Task: Look for space in 'Ajab Shīr, Iran from 8th June, 2023 to 12th June, 2023 for 2 adults in price range Rs.8000 to Rs.16000. Place can be private room with 1  bedroom having 1 bed and 1 bathroom. Property type can be flatguest house, hotel. Booking option can be shelf check-in. Required host language is English.
Action: Mouse moved to (543, 93)
Screenshot: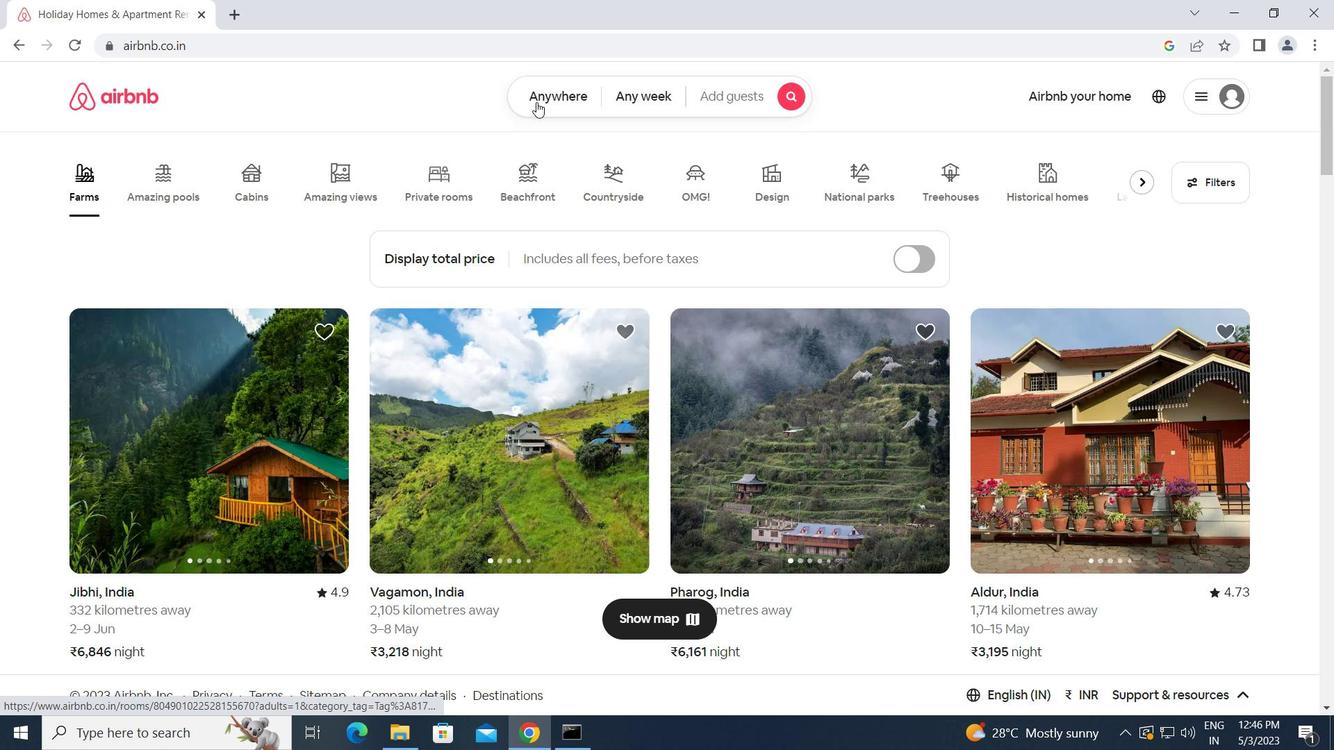 
Action: Mouse pressed left at (543, 93)
Screenshot: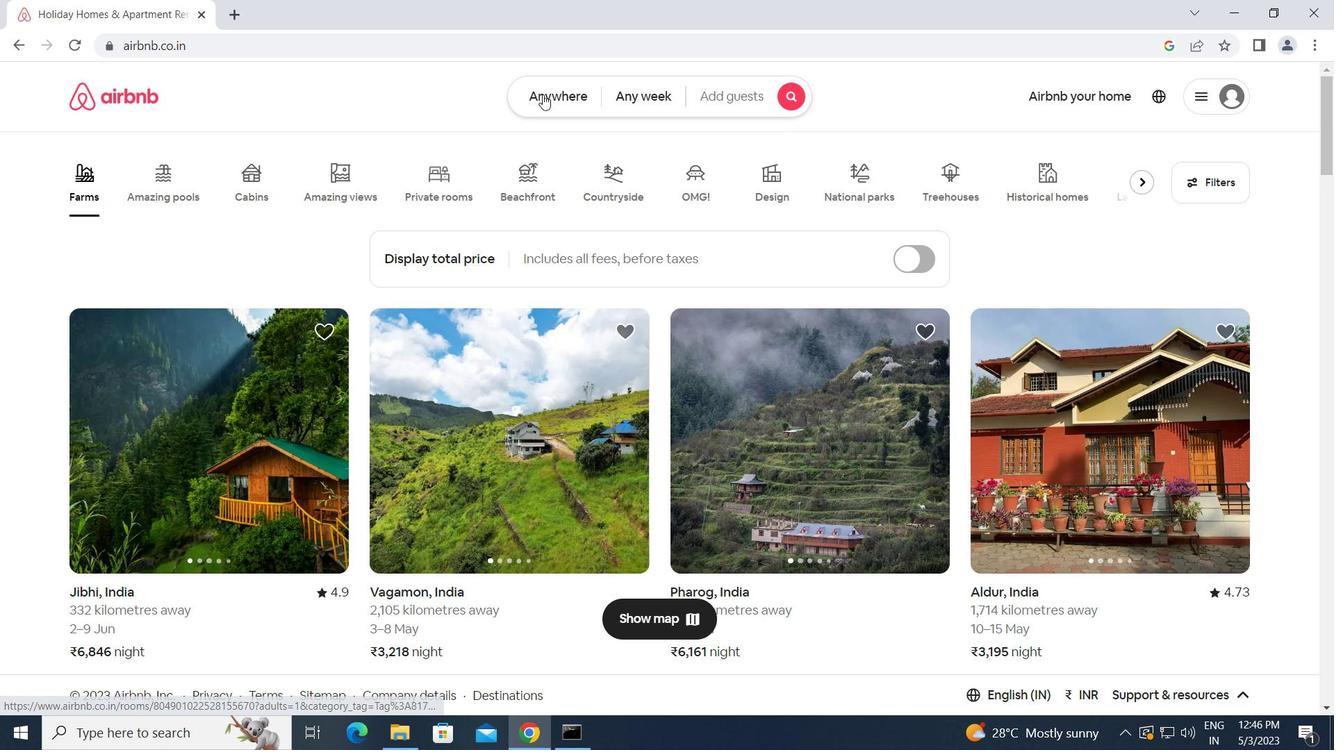 
Action: Mouse moved to (433, 159)
Screenshot: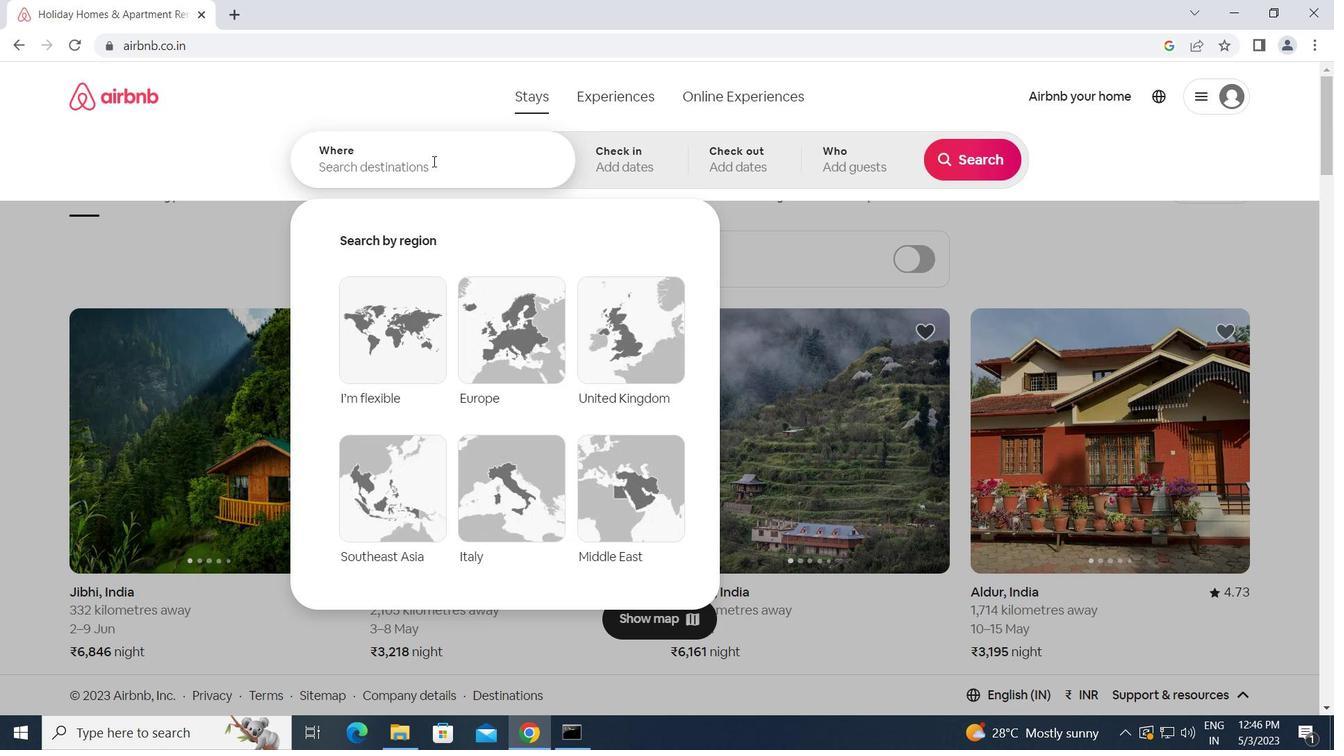 
Action: Mouse pressed left at (433, 159)
Screenshot: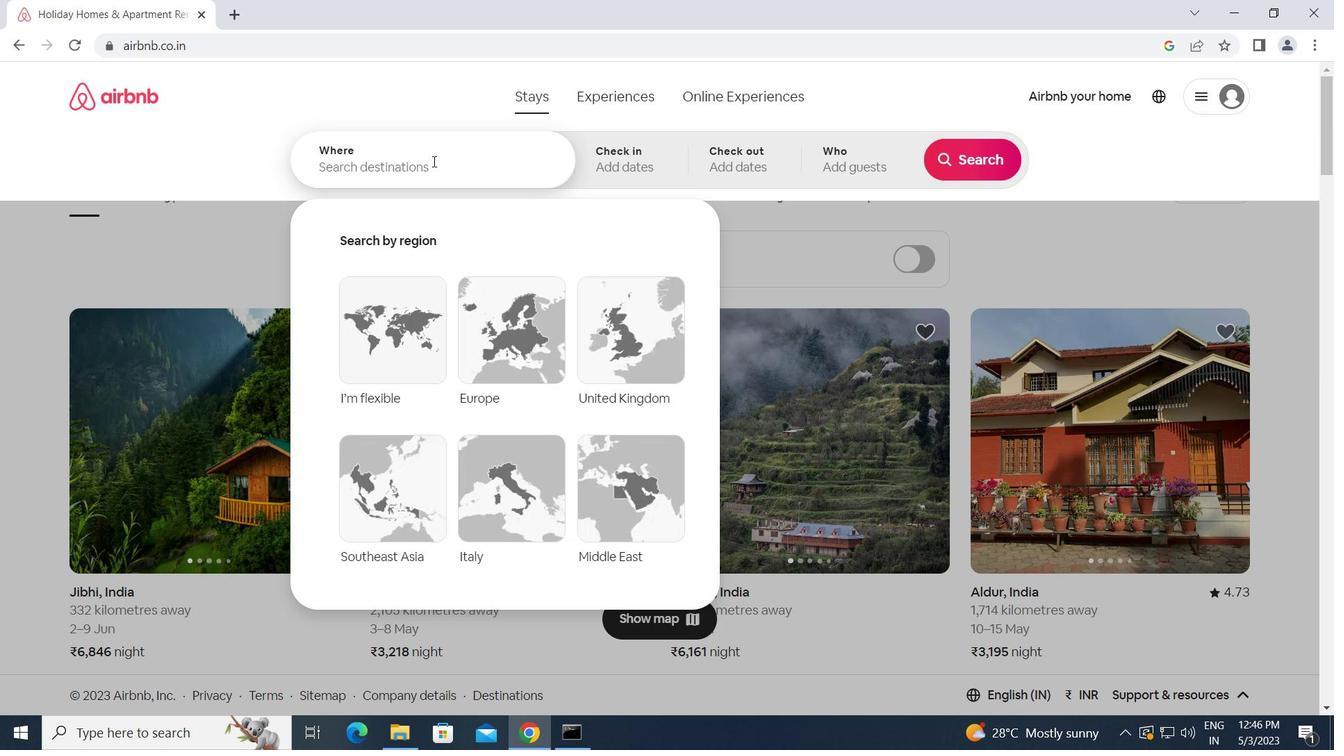 
Action: Key pressed <Key.caps_lock>a<Key.caps_lock>jab<Key.space><Key.caps_lock>s<Key.caps_lock>hir,<Key.space><Key.caps_lock>i<Key.caps_lock>ran<Key.enter>
Screenshot: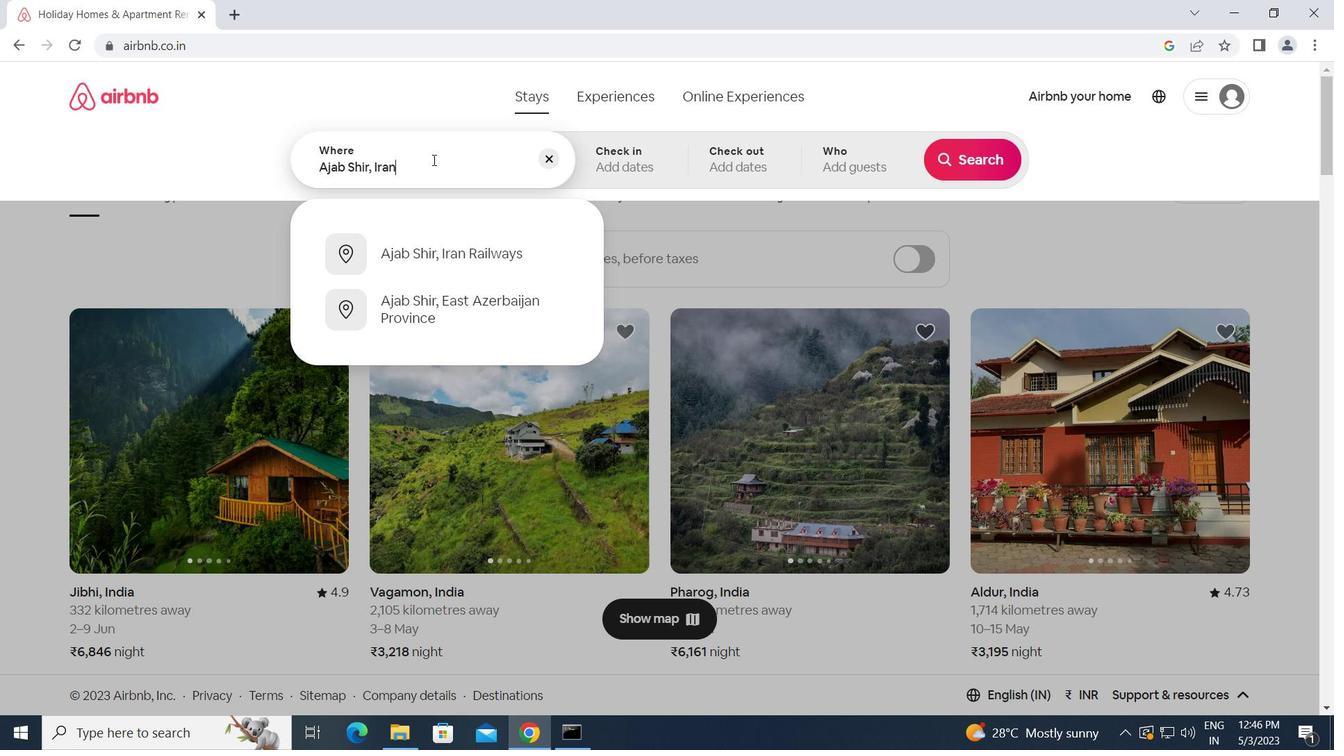 
Action: Mouse moved to (870, 421)
Screenshot: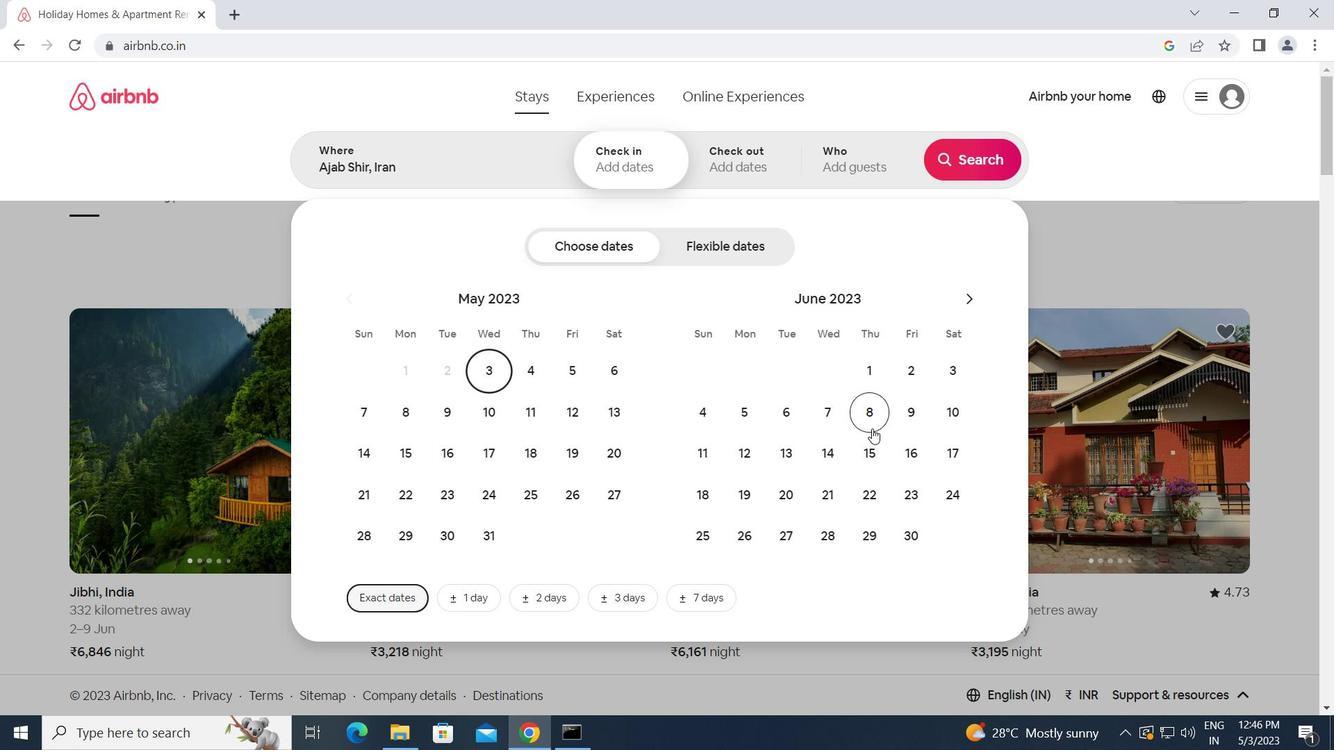 
Action: Mouse pressed left at (870, 421)
Screenshot: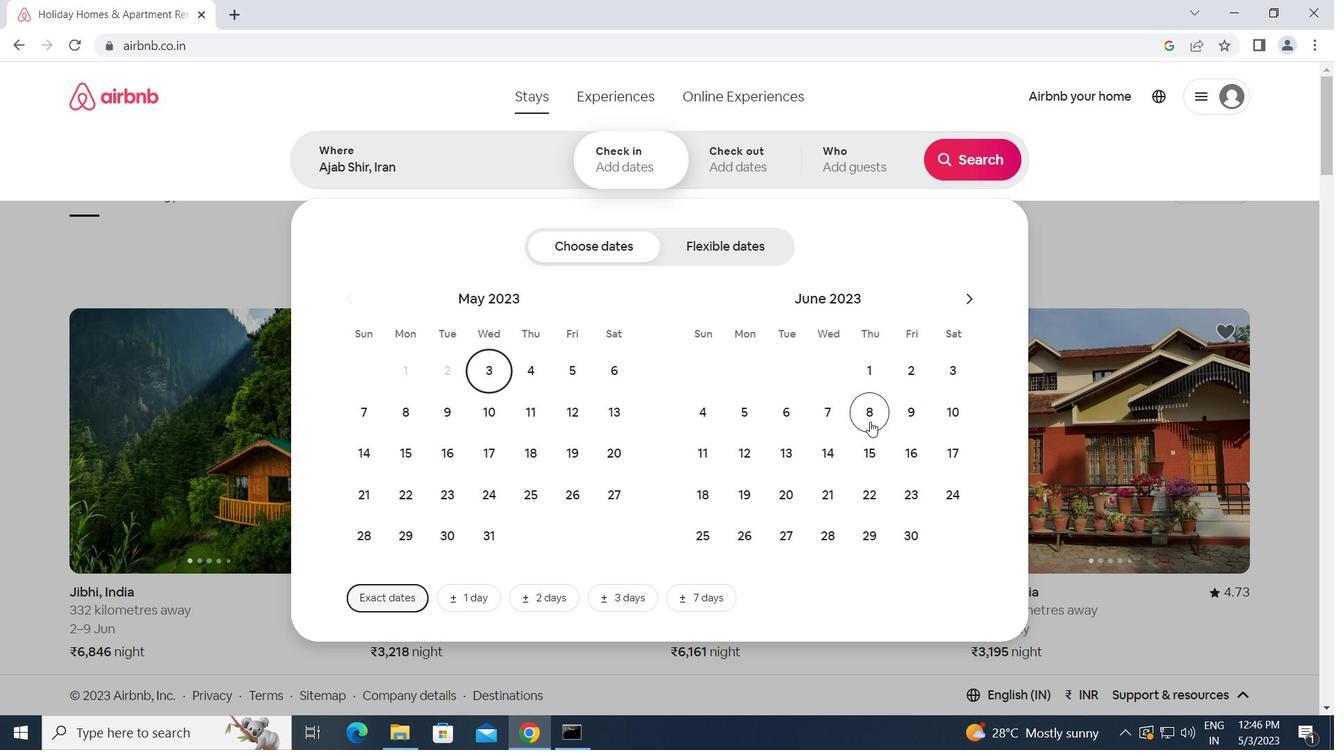 
Action: Mouse moved to (736, 452)
Screenshot: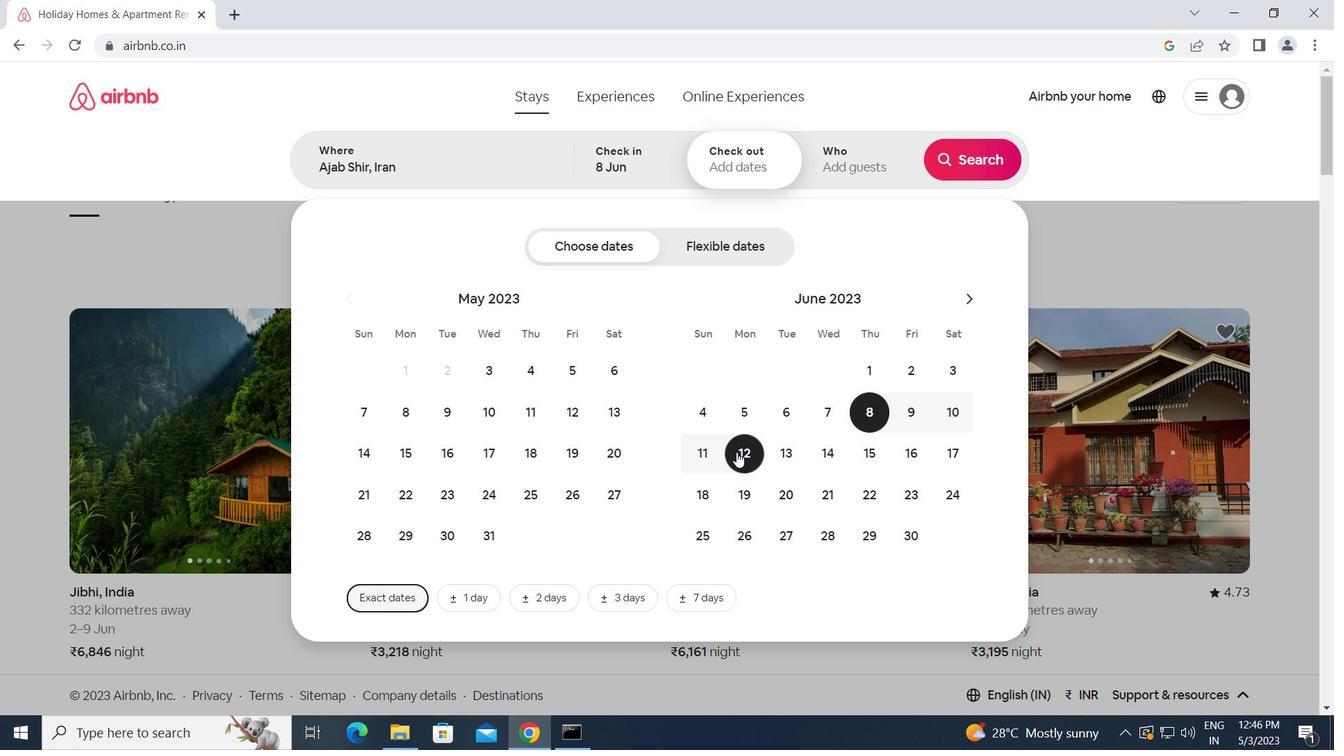 
Action: Mouse pressed left at (736, 452)
Screenshot: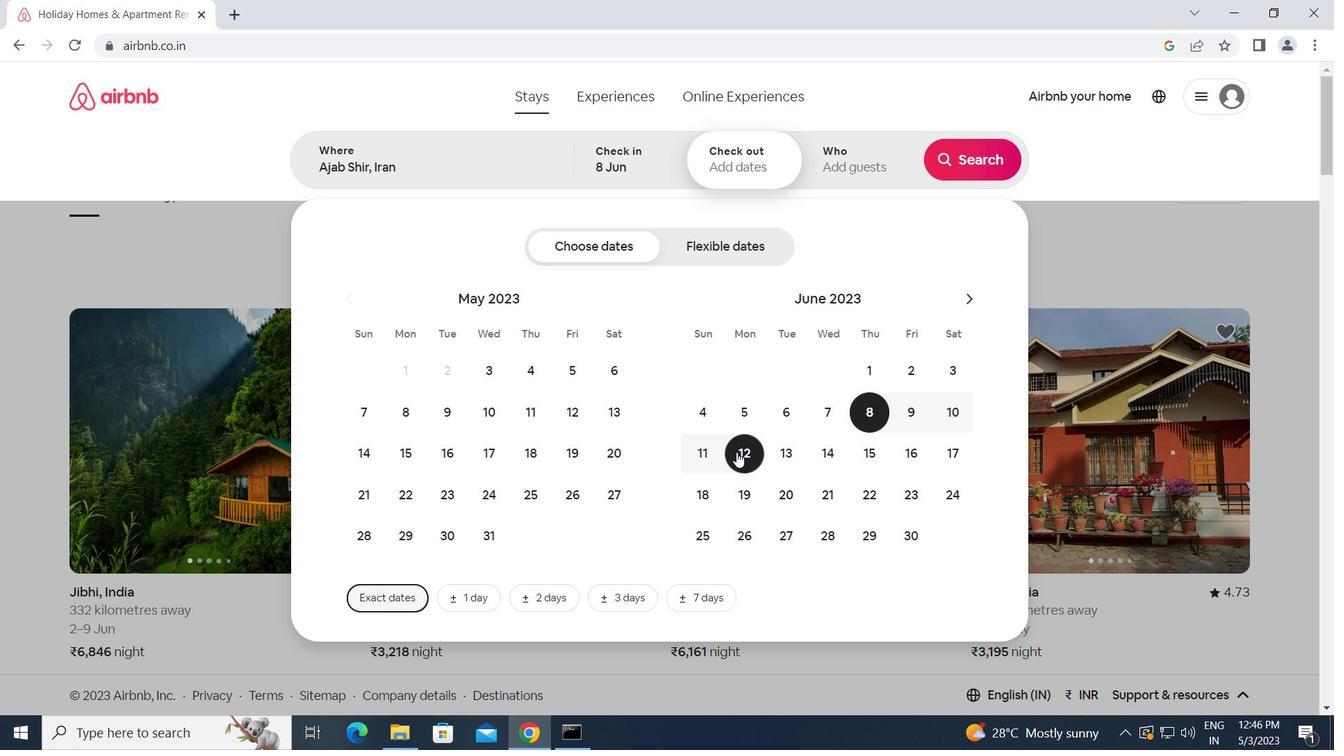 
Action: Mouse moved to (867, 166)
Screenshot: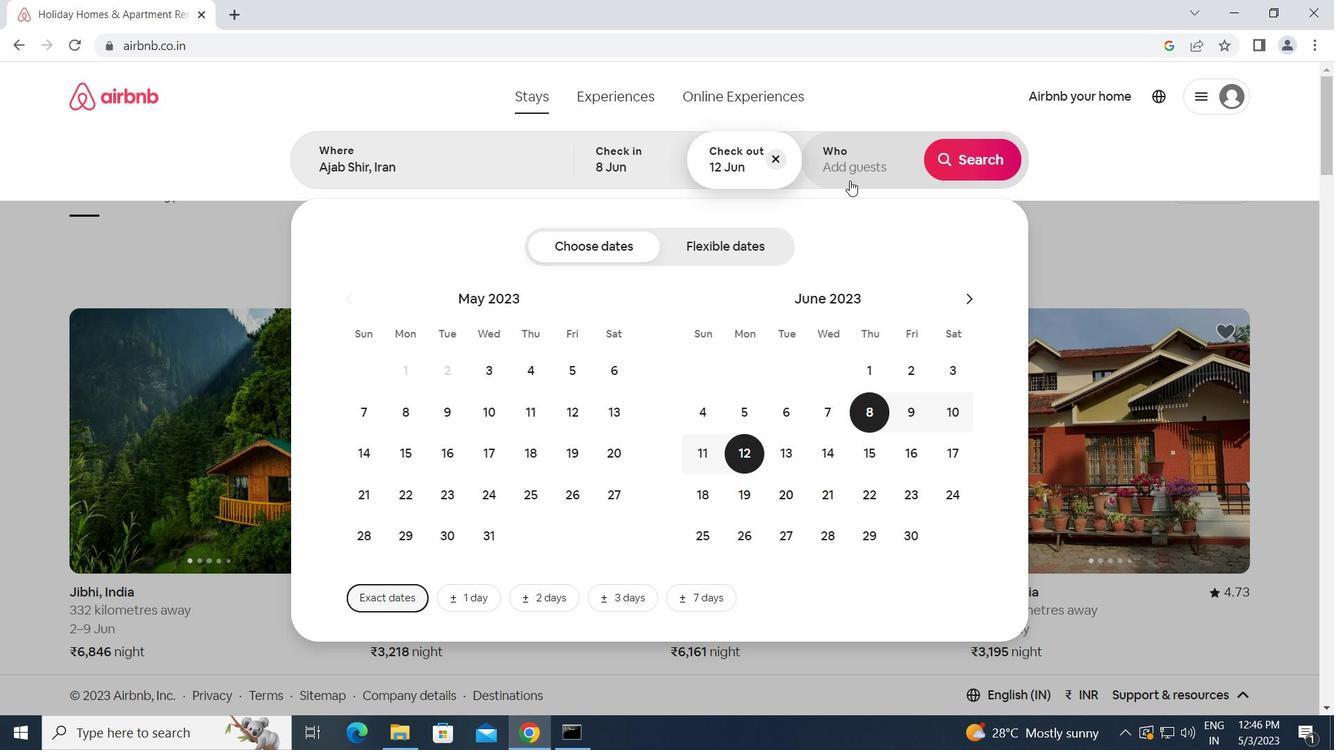 
Action: Mouse pressed left at (867, 166)
Screenshot: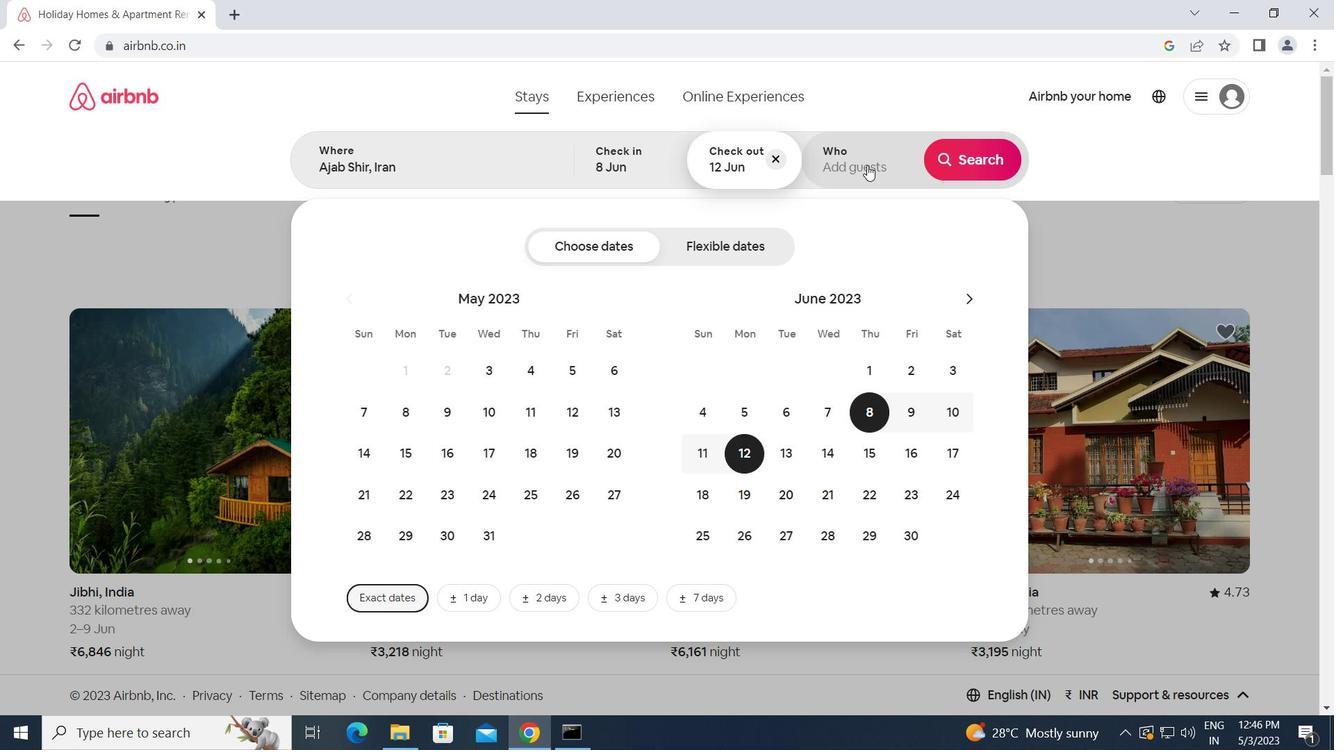 
Action: Mouse moved to (970, 257)
Screenshot: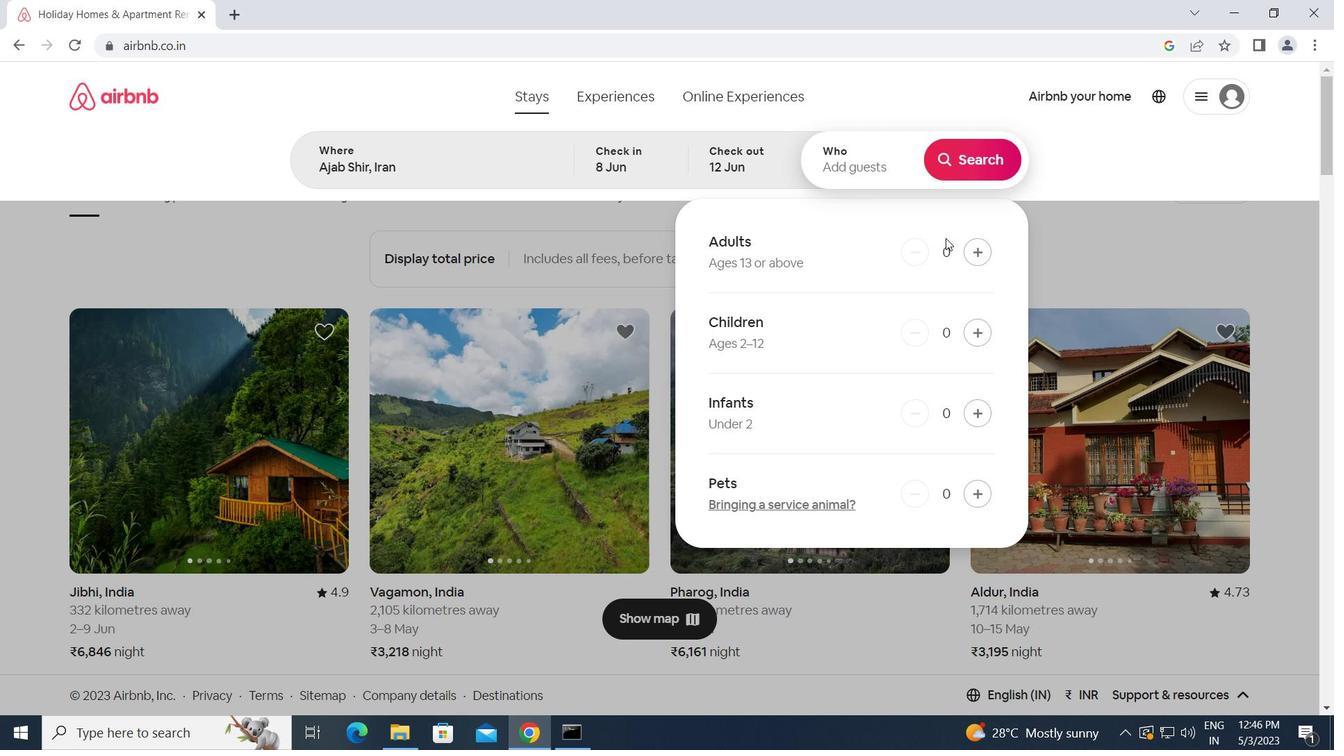 
Action: Mouse pressed left at (970, 257)
Screenshot: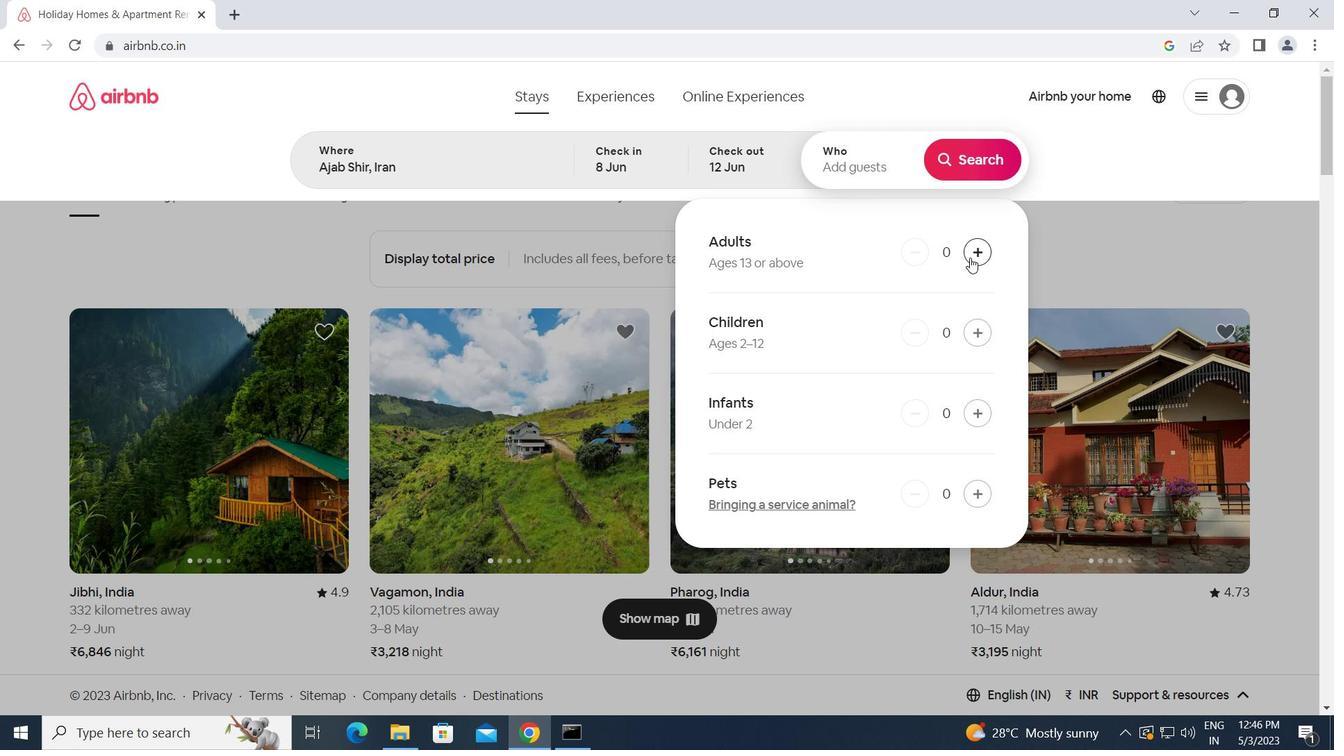 
Action: Mouse pressed left at (970, 257)
Screenshot: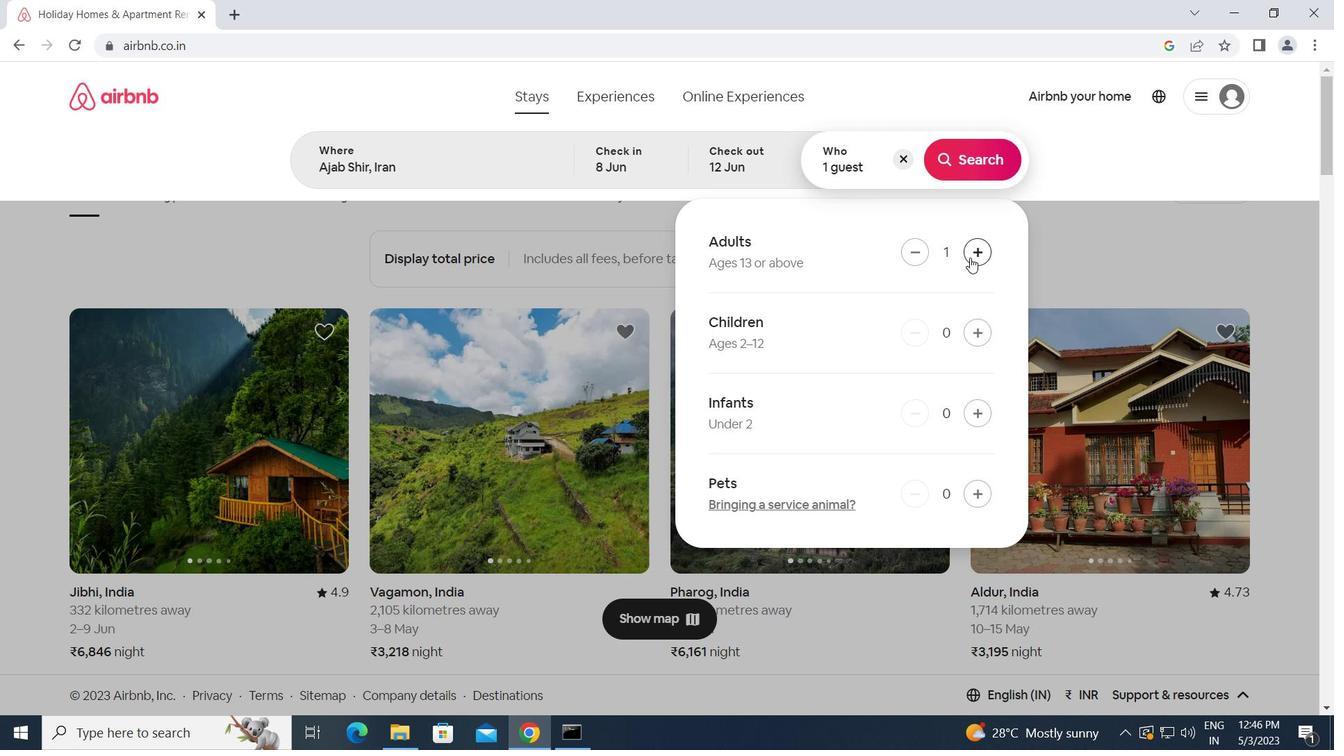 
Action: Mouse moved to (981, 160)
Screenshot: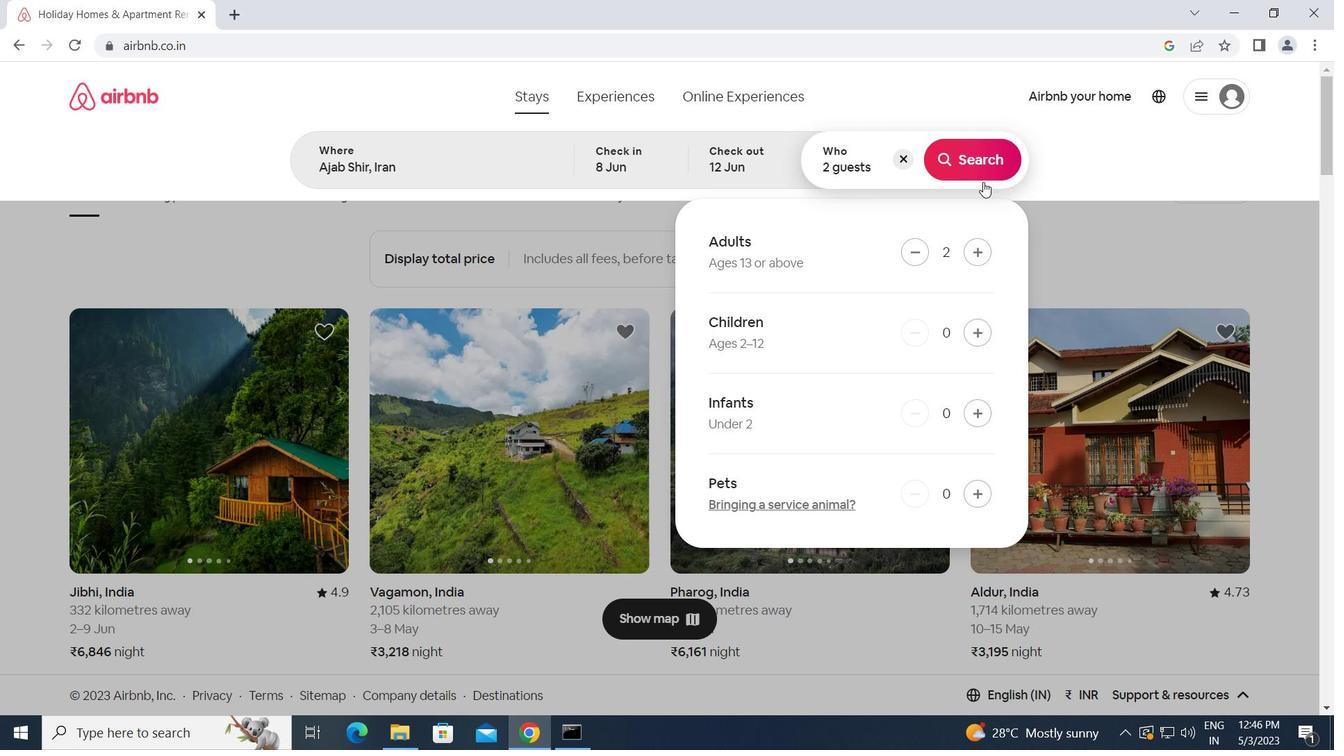 
Action: Mouse pressed left at (981, 160)
Screenshot: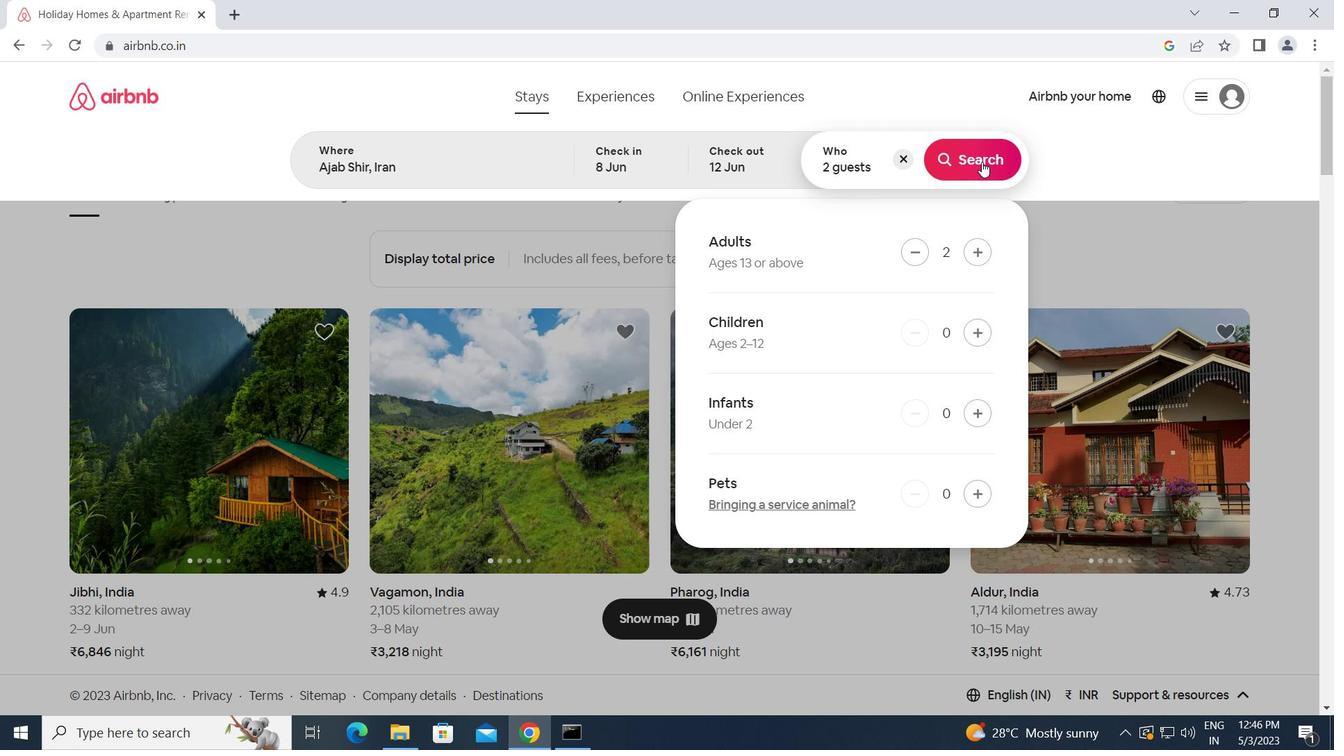 
Action: Mouse moved to (1242, 171)
Screenshot: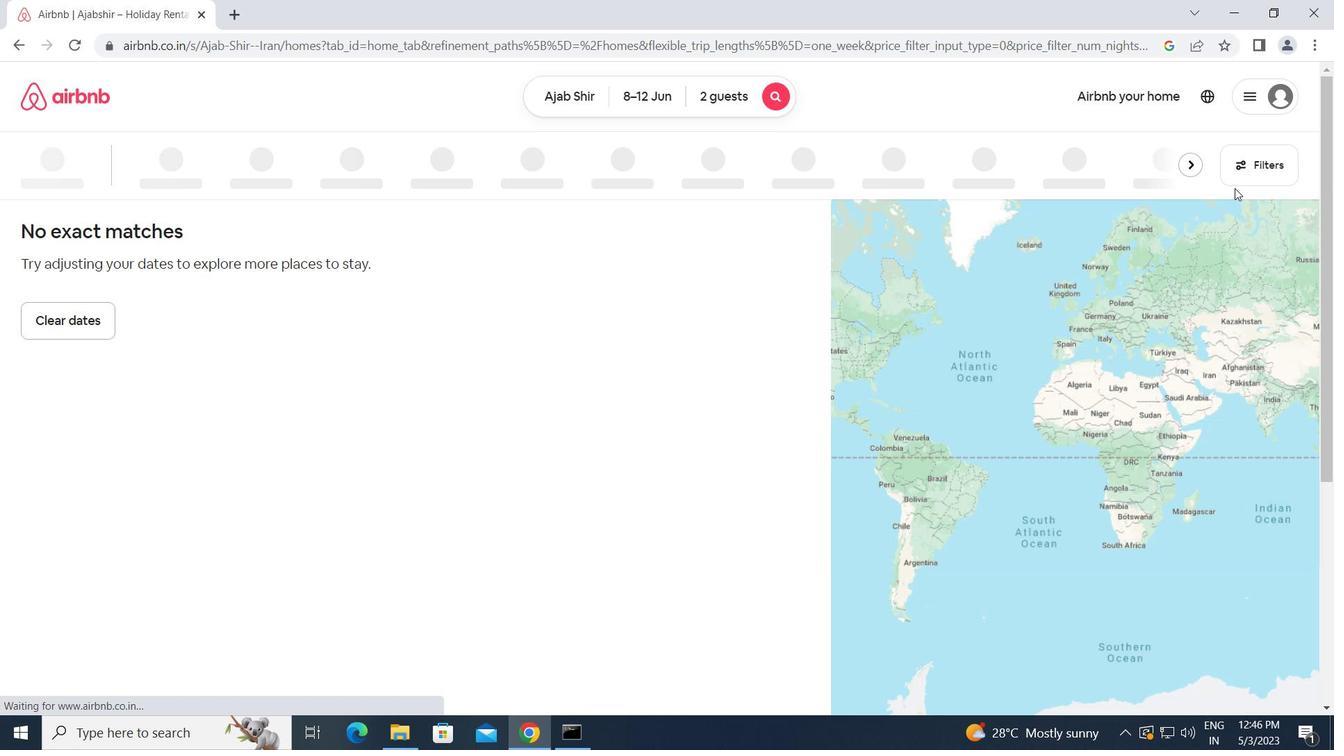 
Action: Mouse pressed left at (1242, 171)
Screenshot: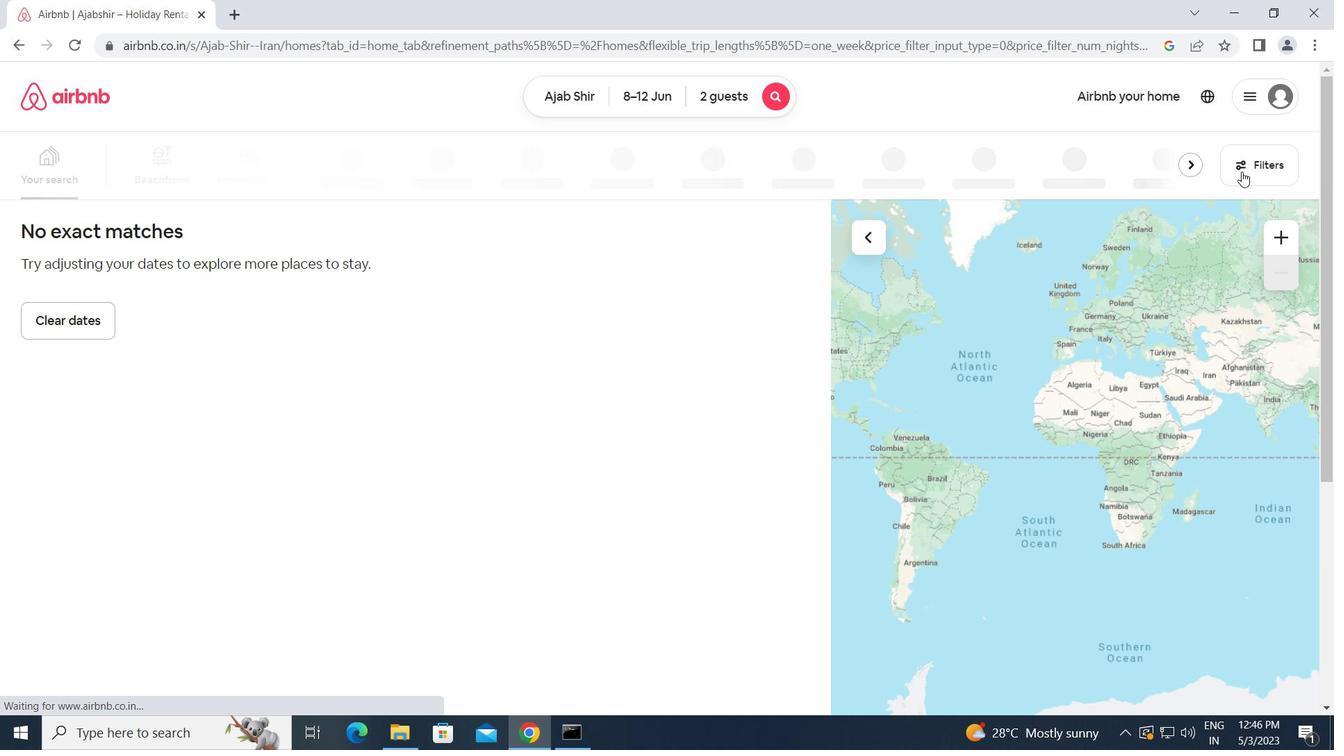 
Action: Mouse moved to (444, 274)
Screenshot: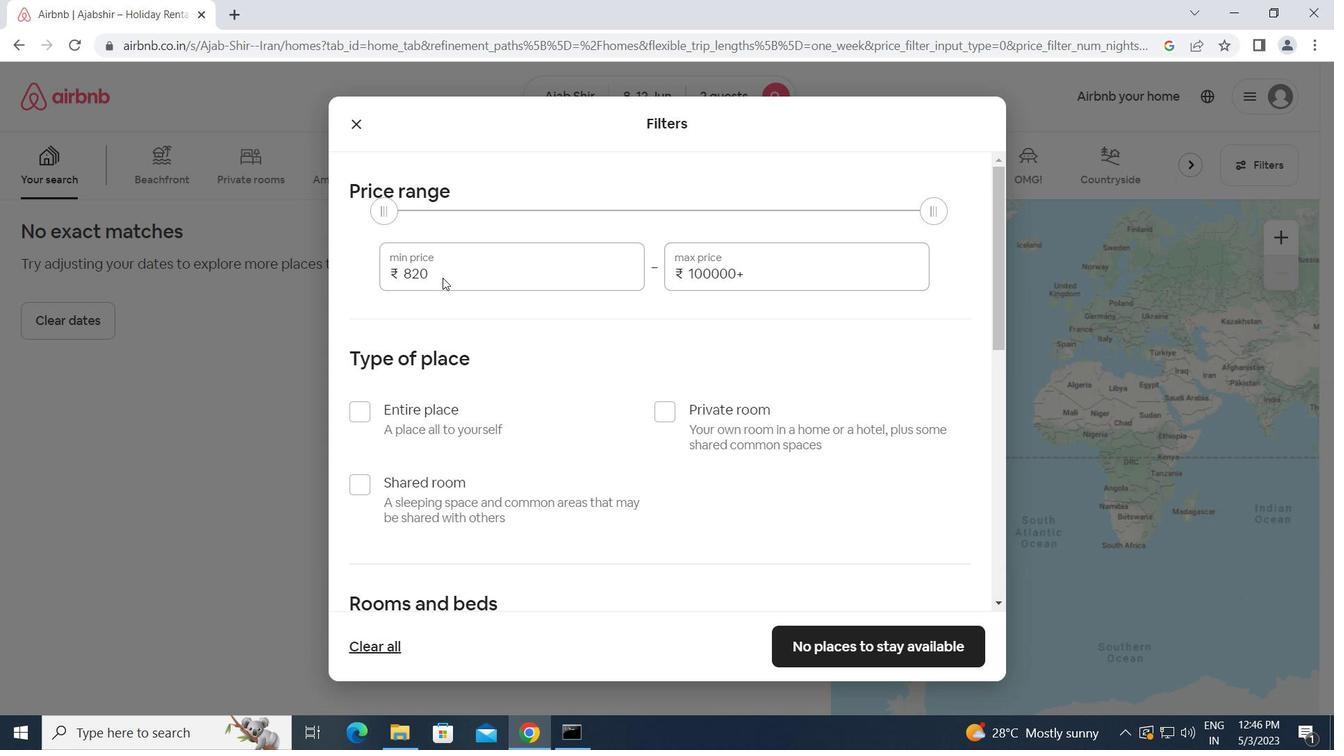 
Action: Mouse pressed left at (444, 274)
Screenshot: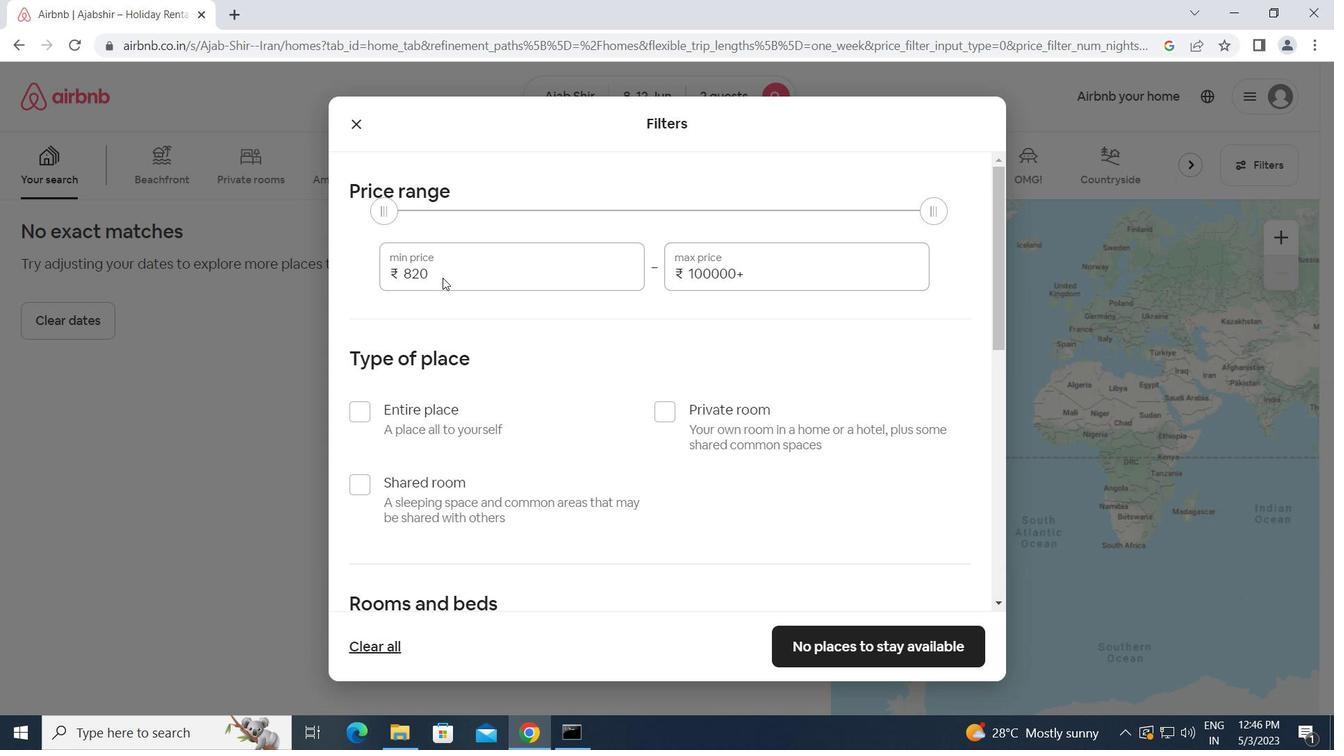 
Action: Mouse moved to (406, 281)
Screenshot: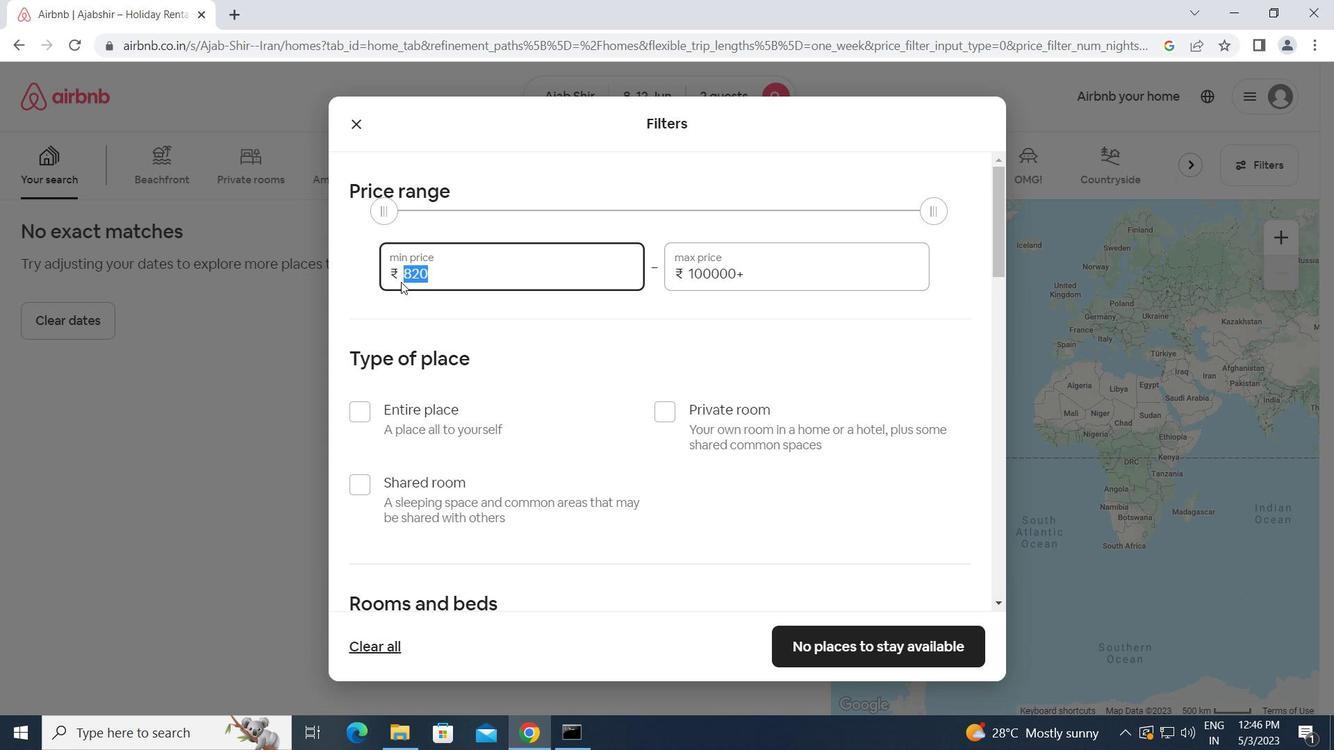 
Action: Key pressed 8000<Key.tab>16000
Screenshot: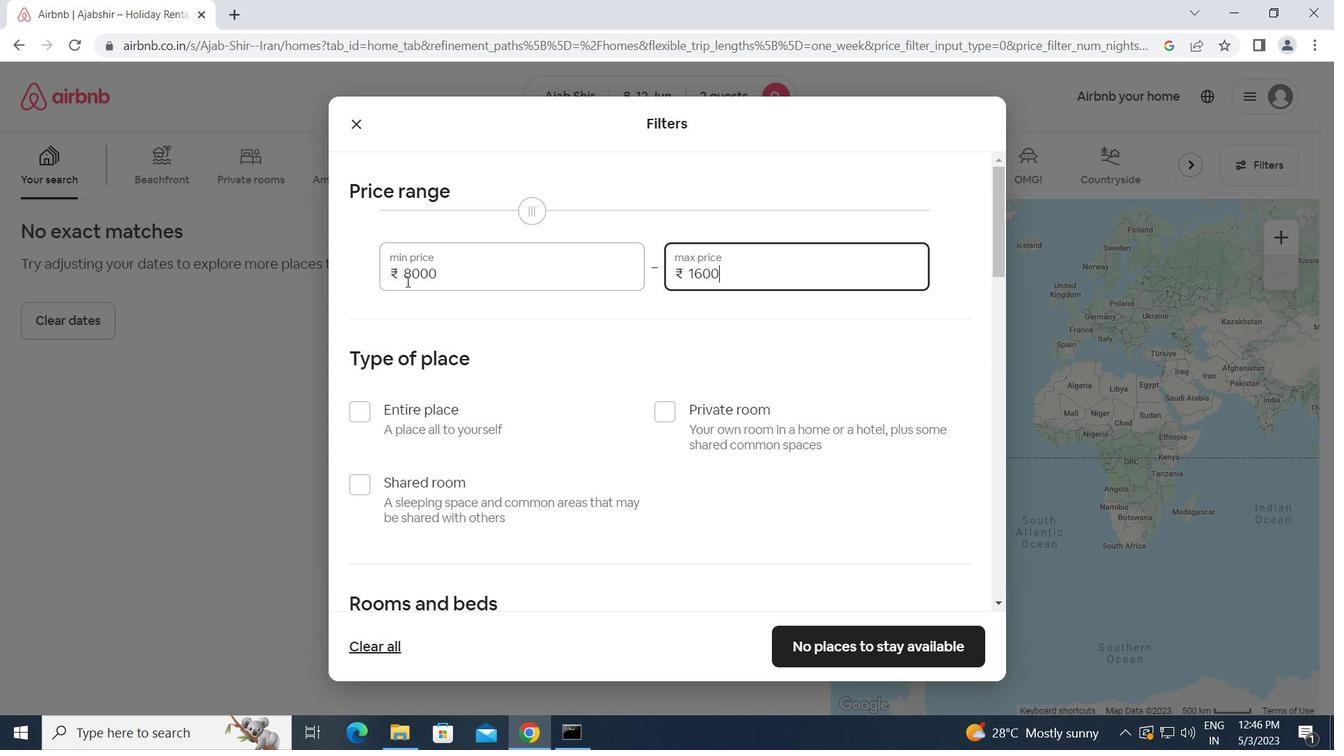 
Action: Mouse moved to (658, 415)
Screenshot: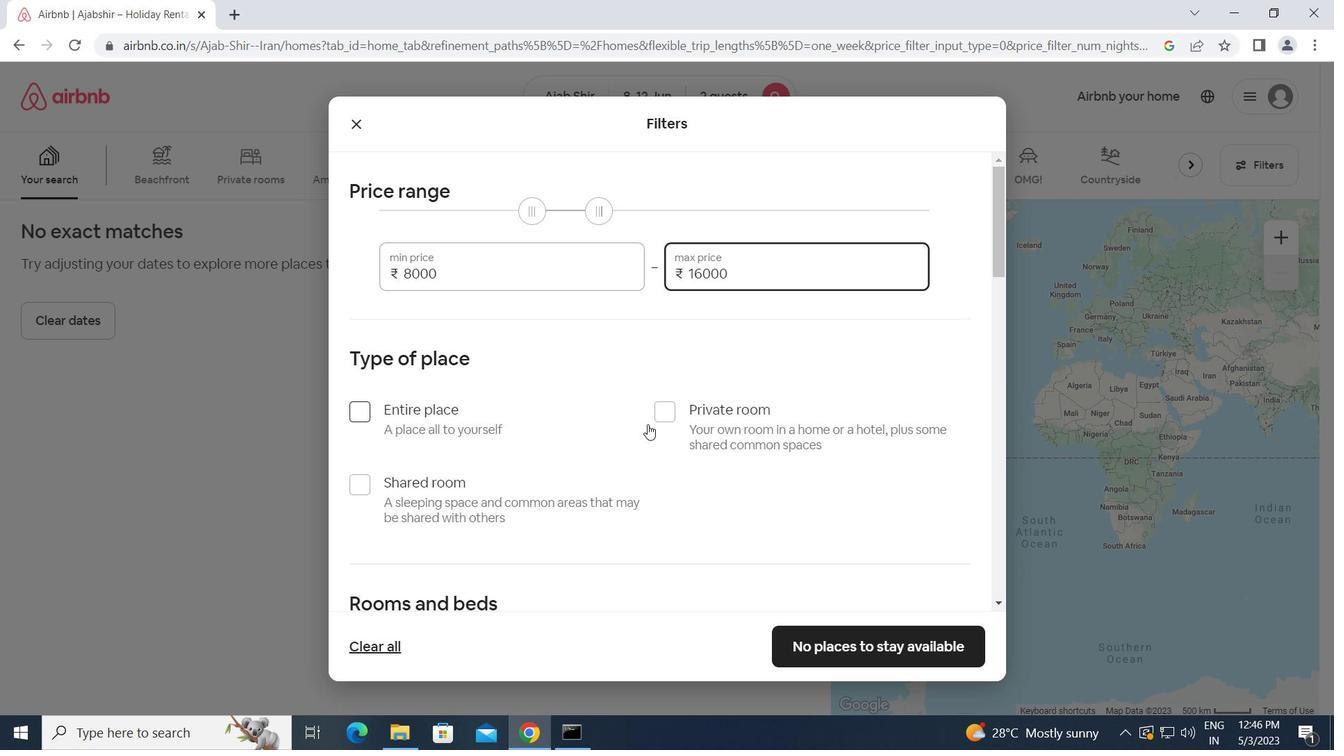 
Action: Mouse pressed left at (658, 415)
Screenshot: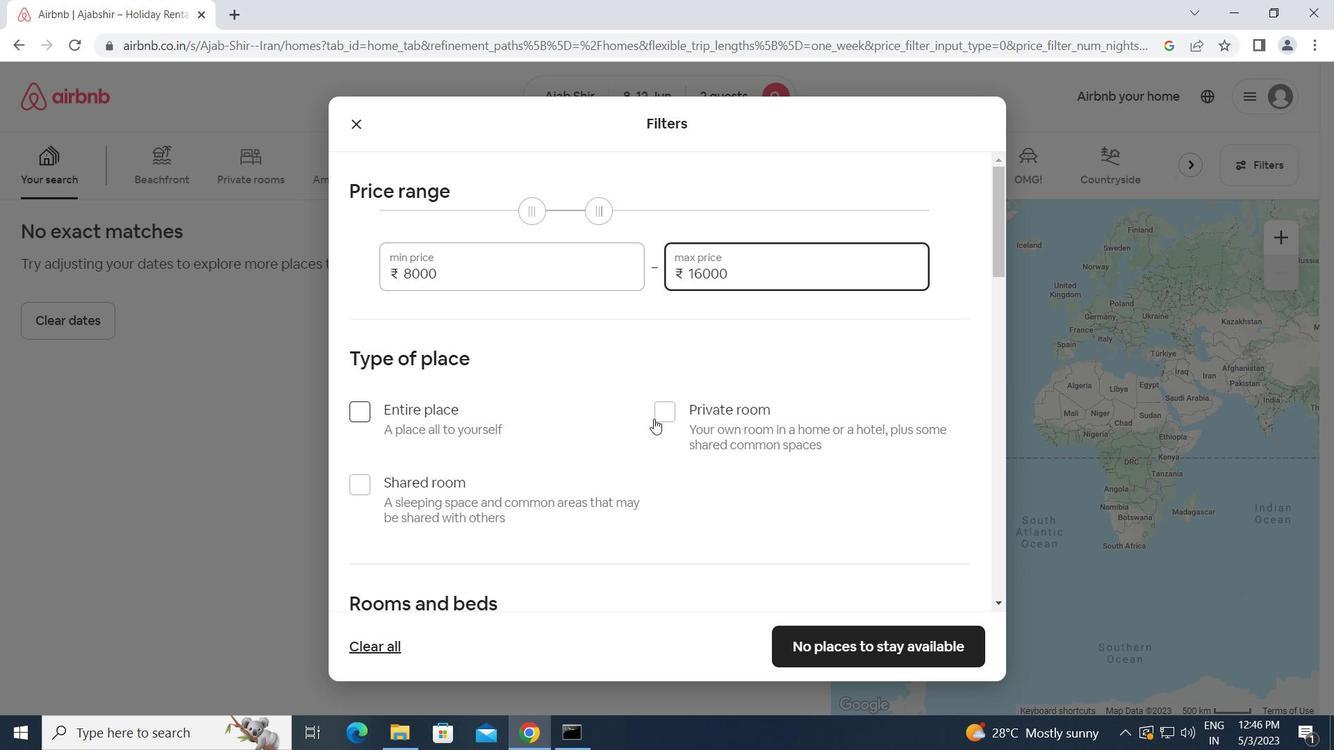 
Action: Mouse moved to (637, 464)
Screenshot: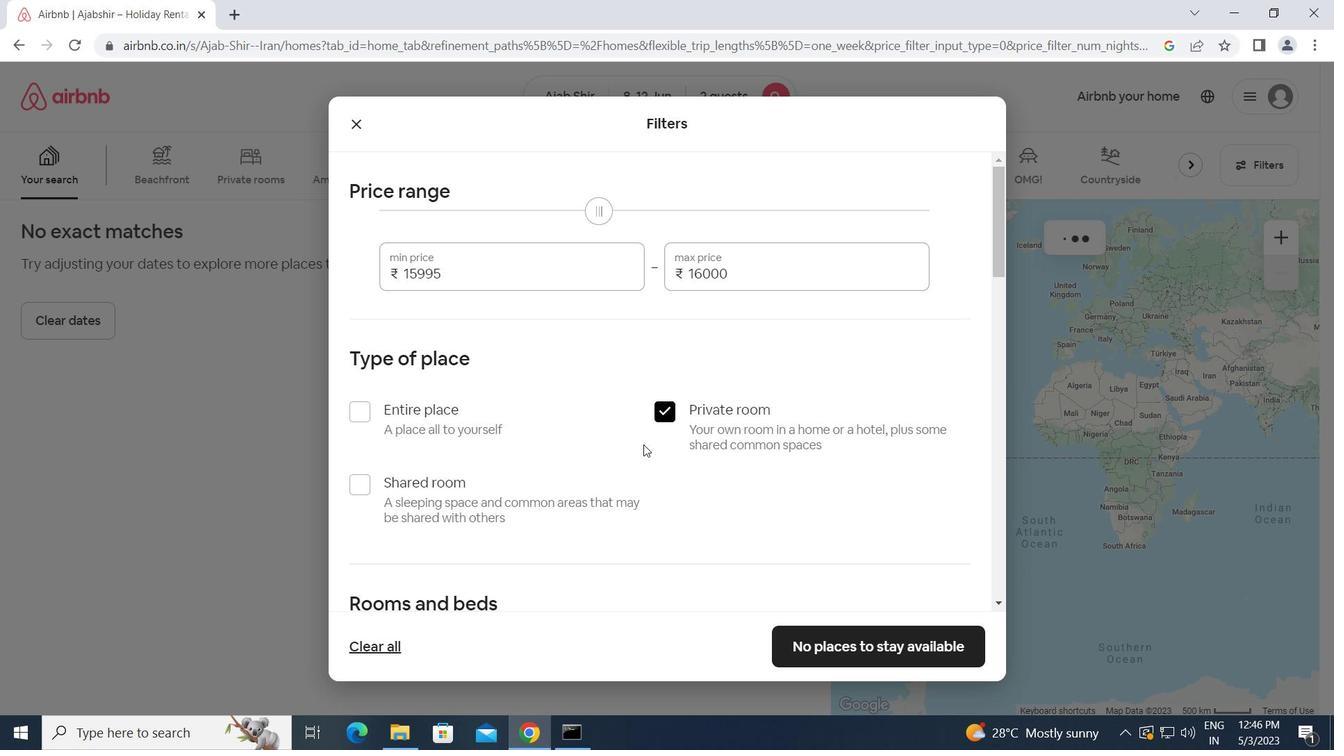 
Action: Mouse scrolled (637, 464) with delta (0, 0)
Screenshot: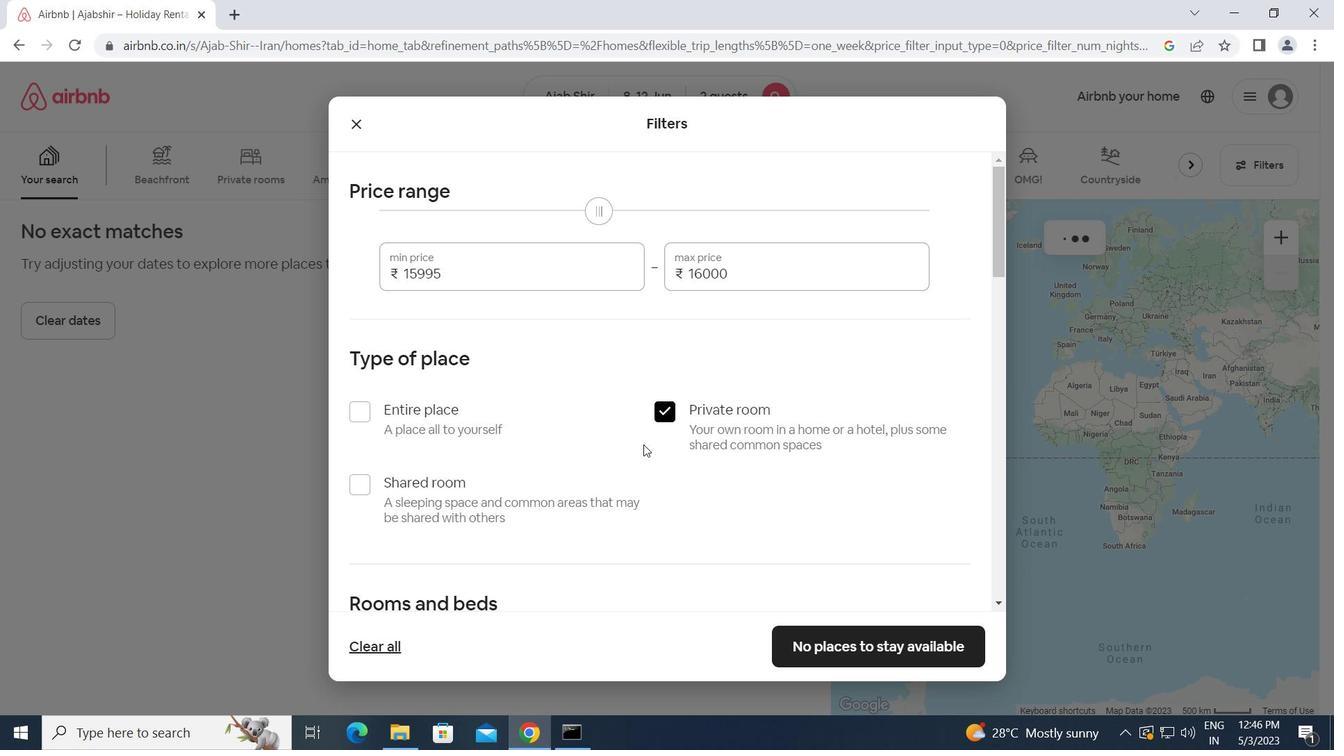 
Action: Mouse scrolled (637, 464) with delta (0, 0)
Screenshot: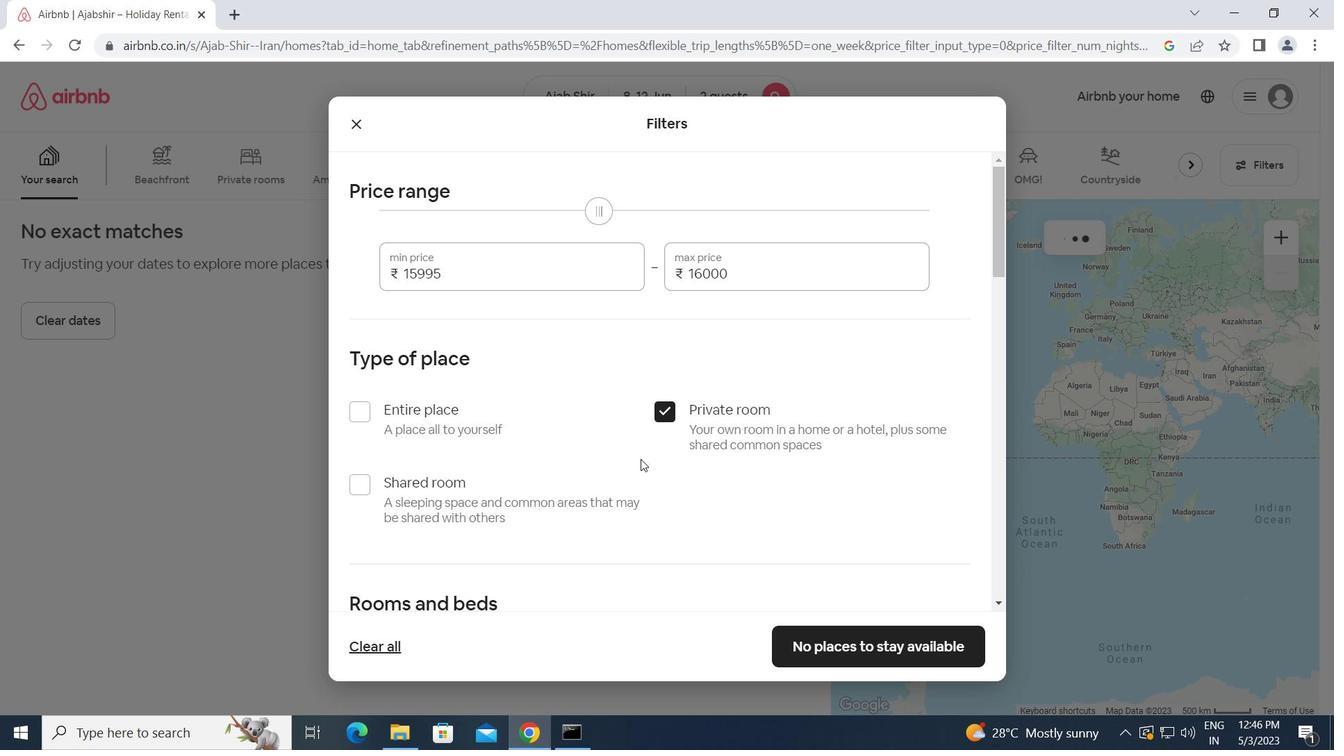 
Action: Mouse scrolled (637, 464) with delta (0, 0)
Screenshot: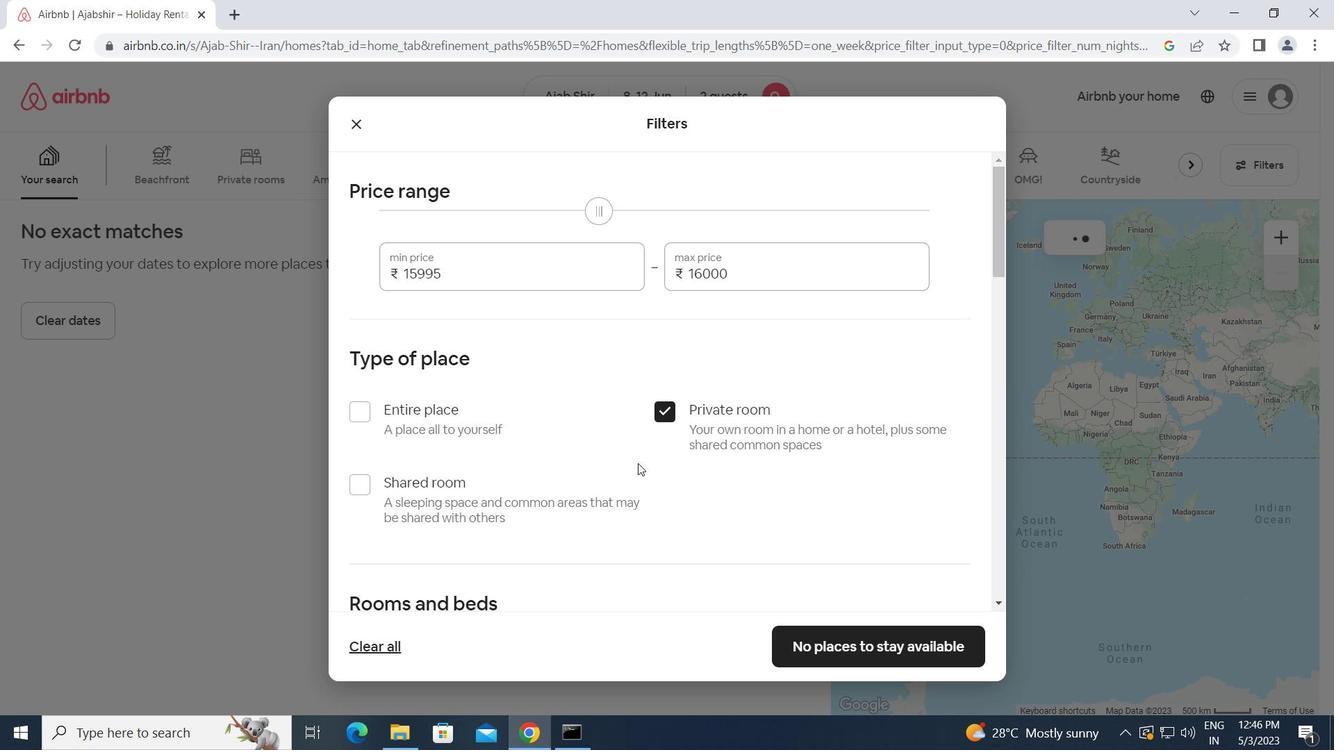 
Action: Mouse scrolled (637, 464) with delta (0, 0)
Screenshot: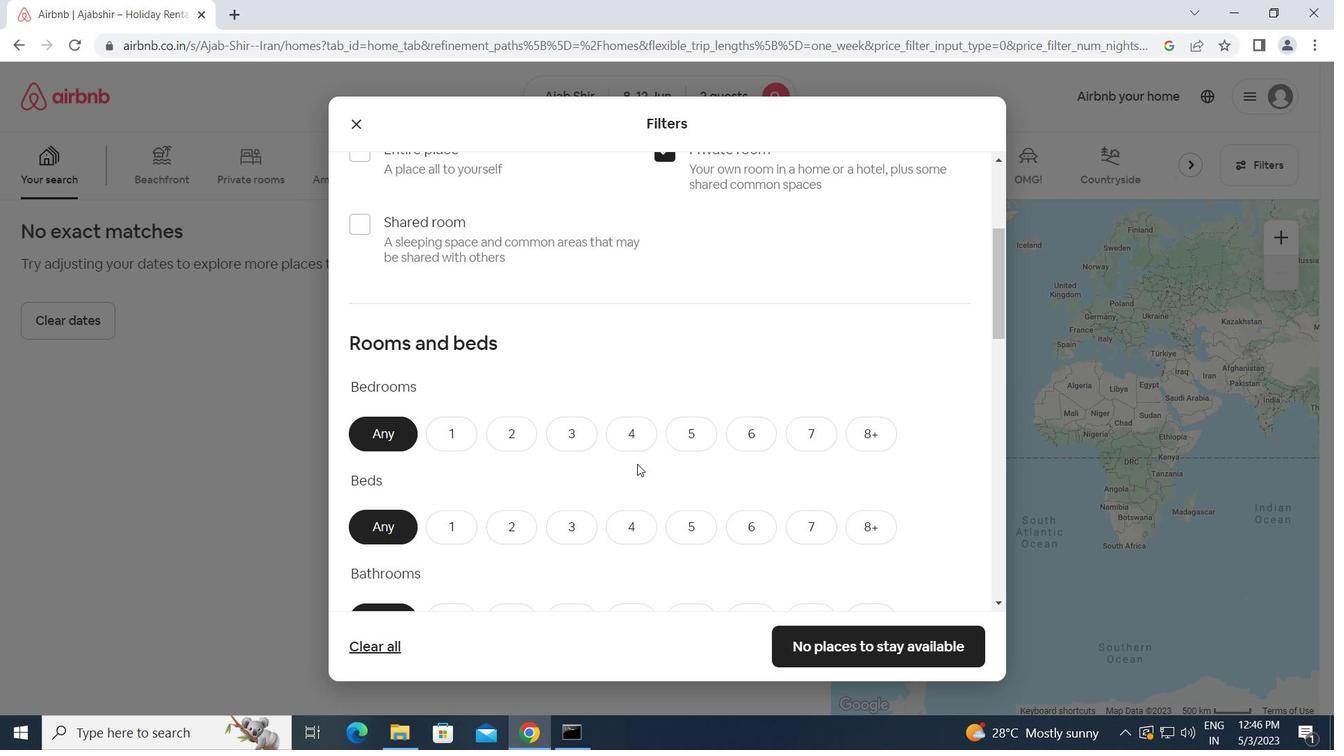
Action: Mouse scrolled (637, 464) with delta (0, 0)
Screenshot: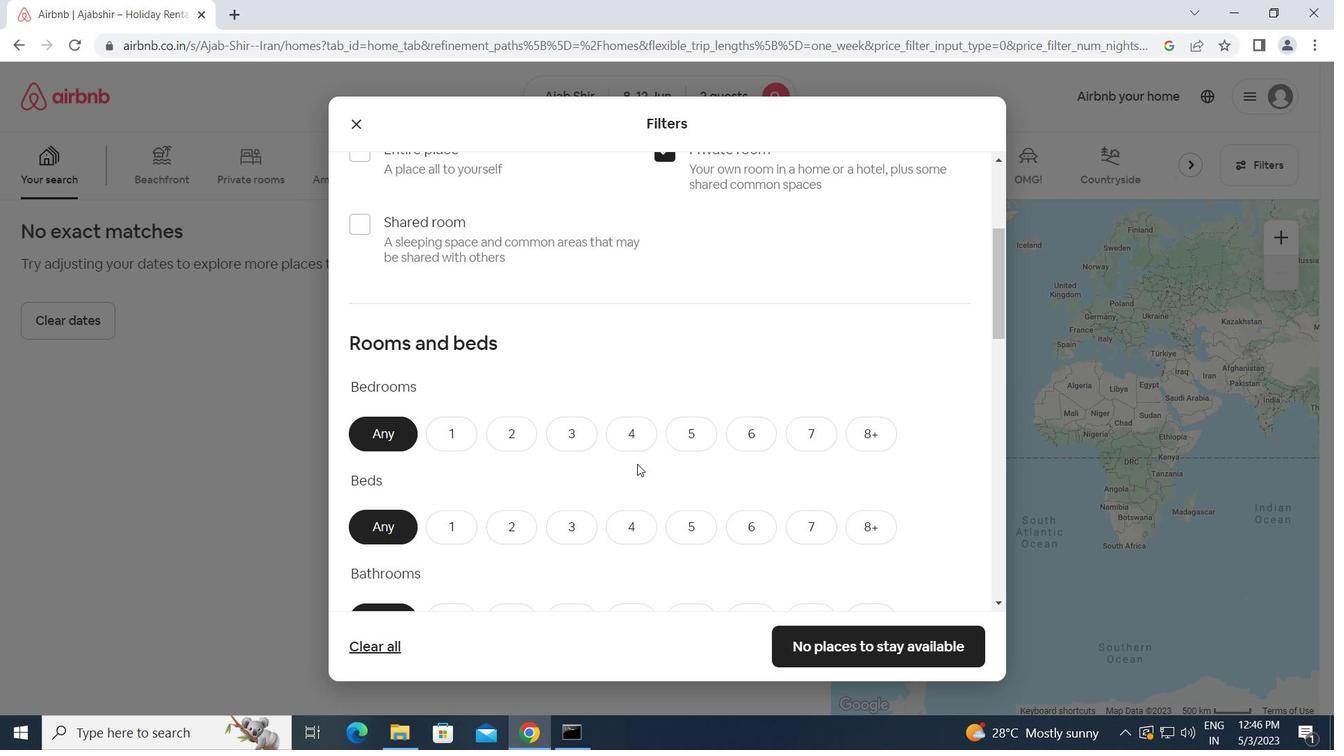 
Action: Mouse scrolled (637, 464) with delta (0, 0)
Screenshot: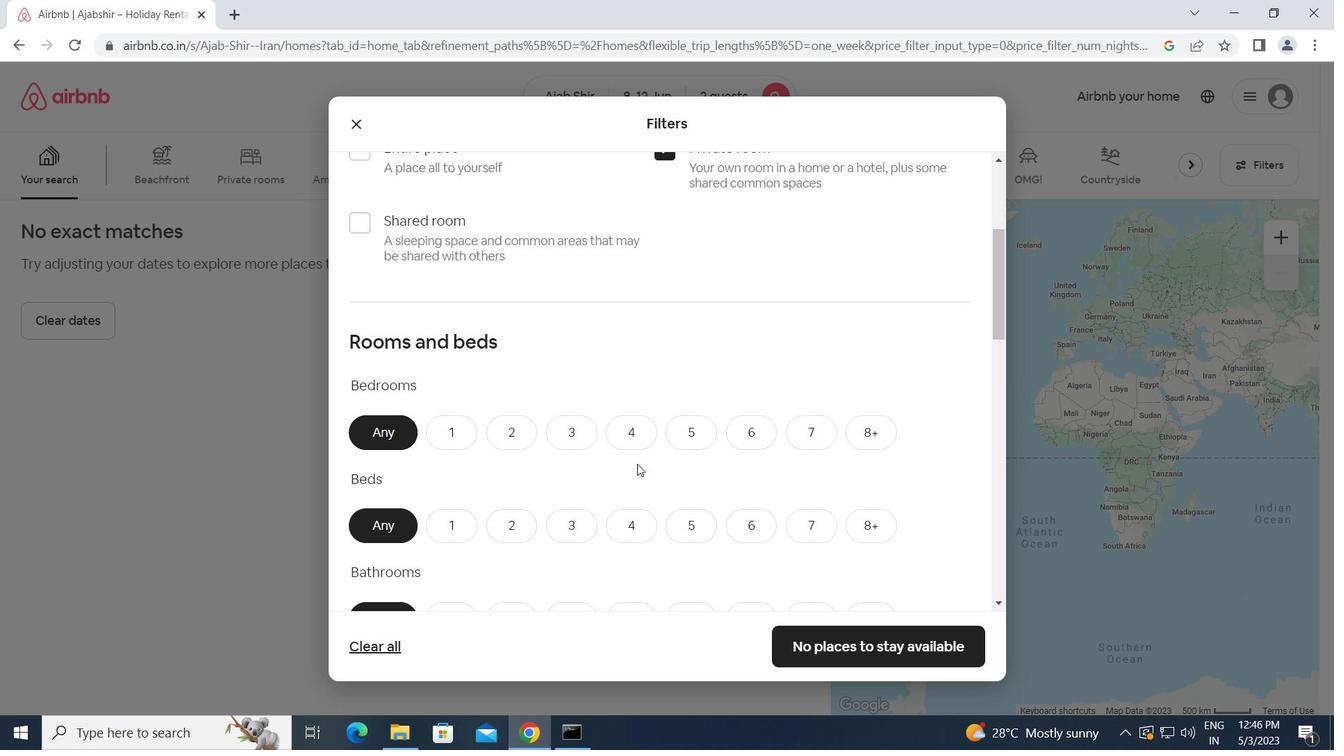 
Action: Mouse moved to (448, 168)
Screenshot: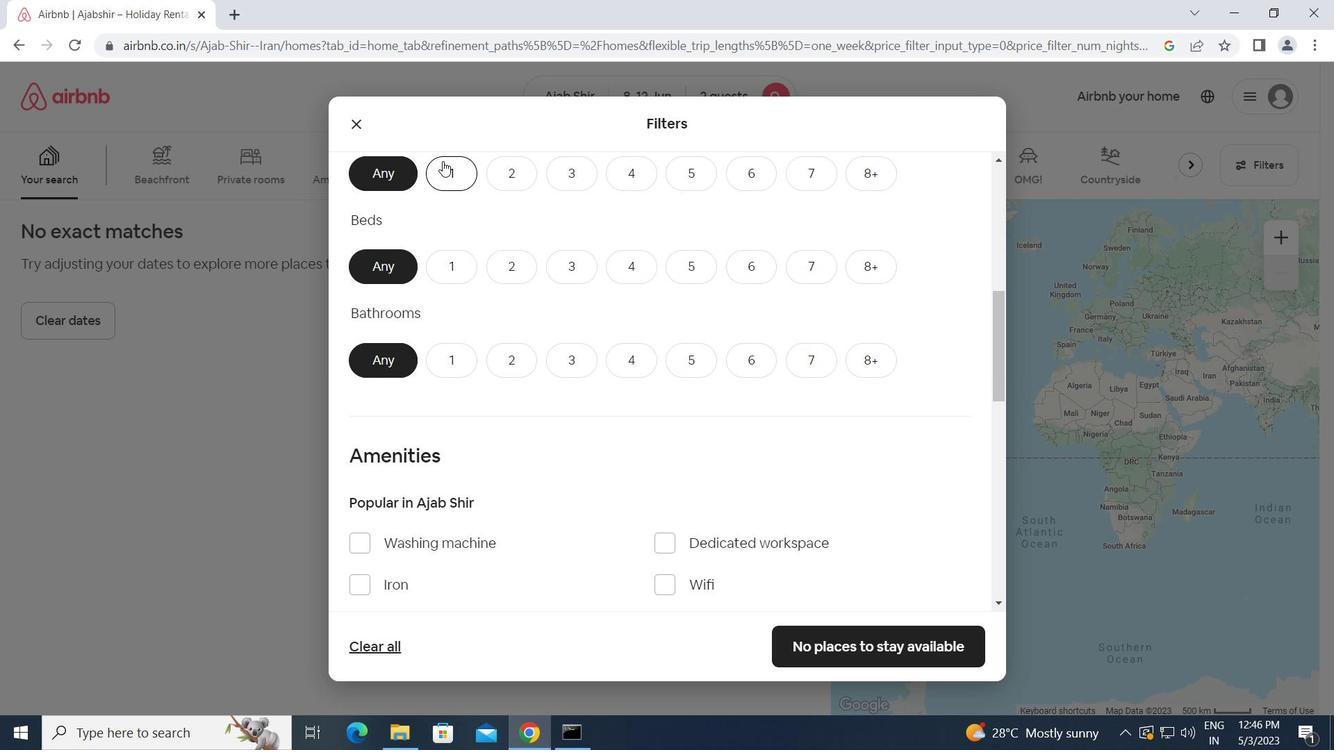 
Action: Mouse pressed left at (448, 168)
Screenshot: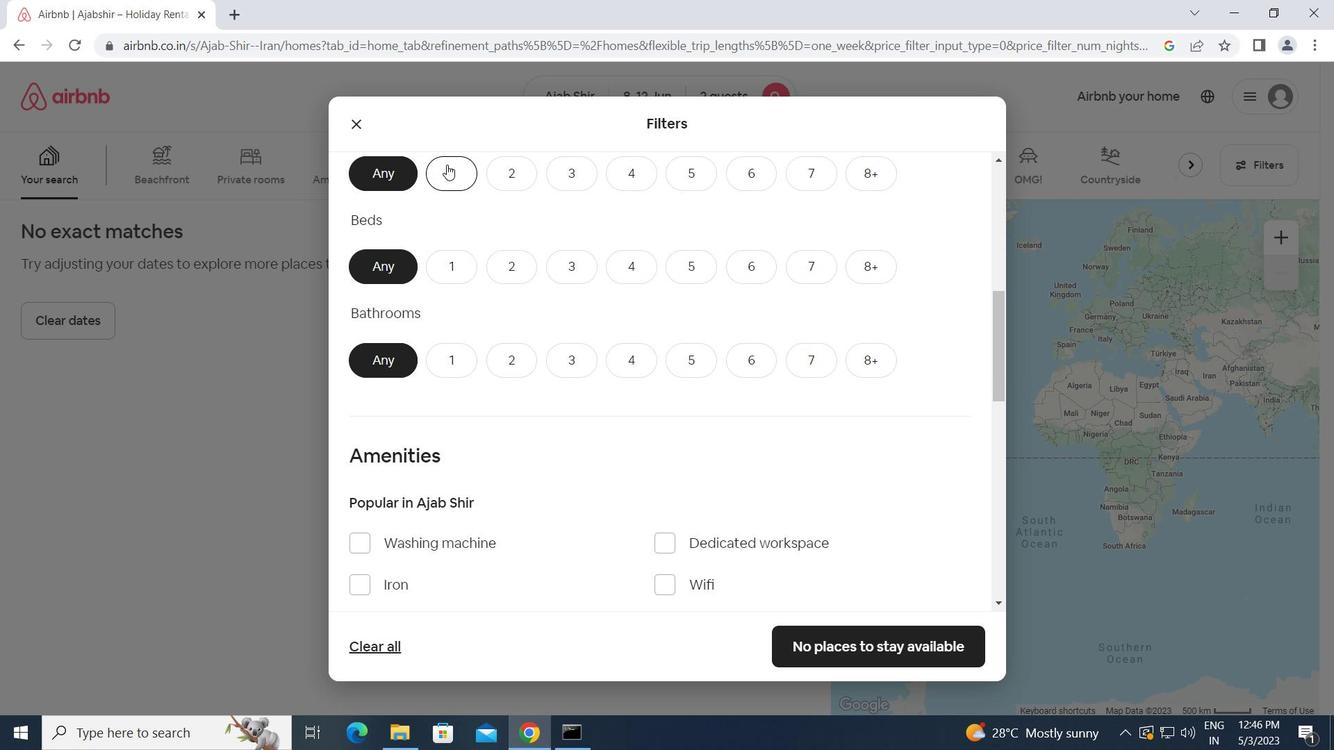 
Action: Mouse moved to (442, 259)
Screenshot: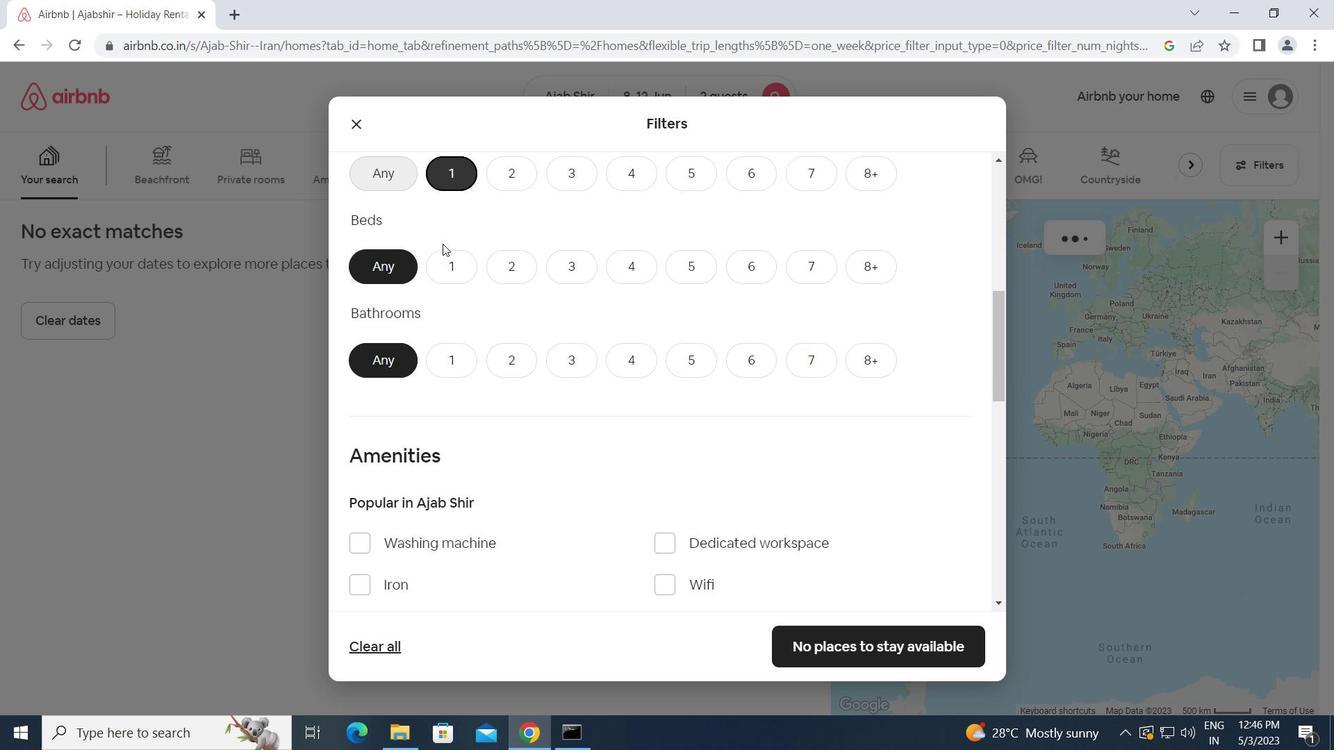 
Action: Mouse pressed left at (442, 259)
Screenshot: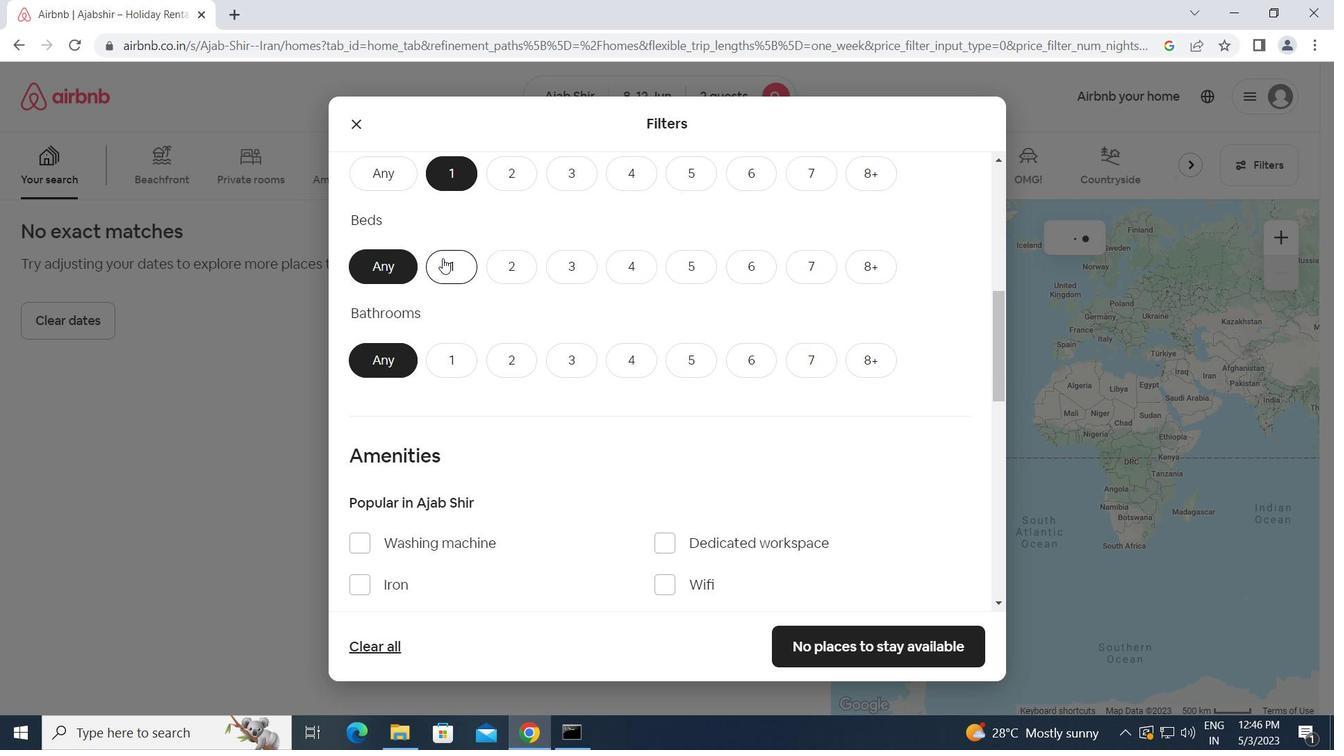
Action: Mouse moved to (444, 348)
Screenshot: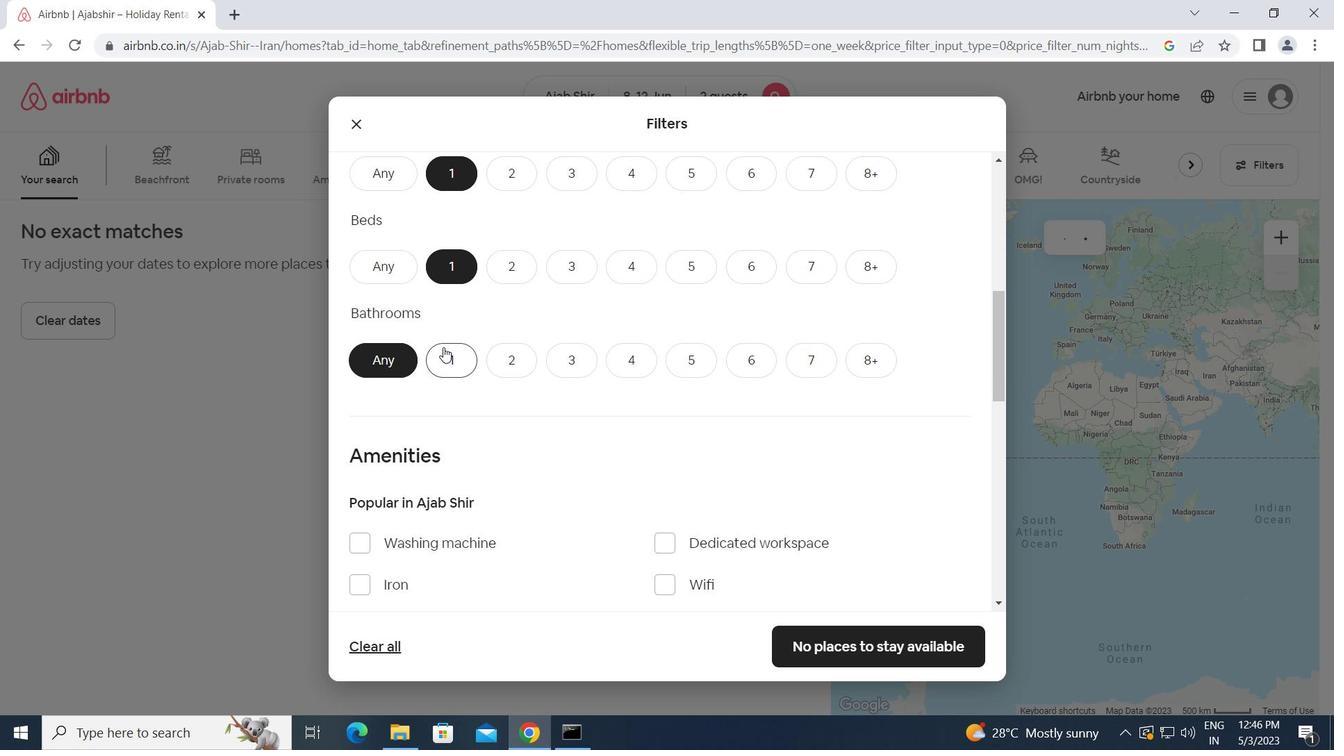 
Action: Mouse pressed left at (444, 348)
Screenshot: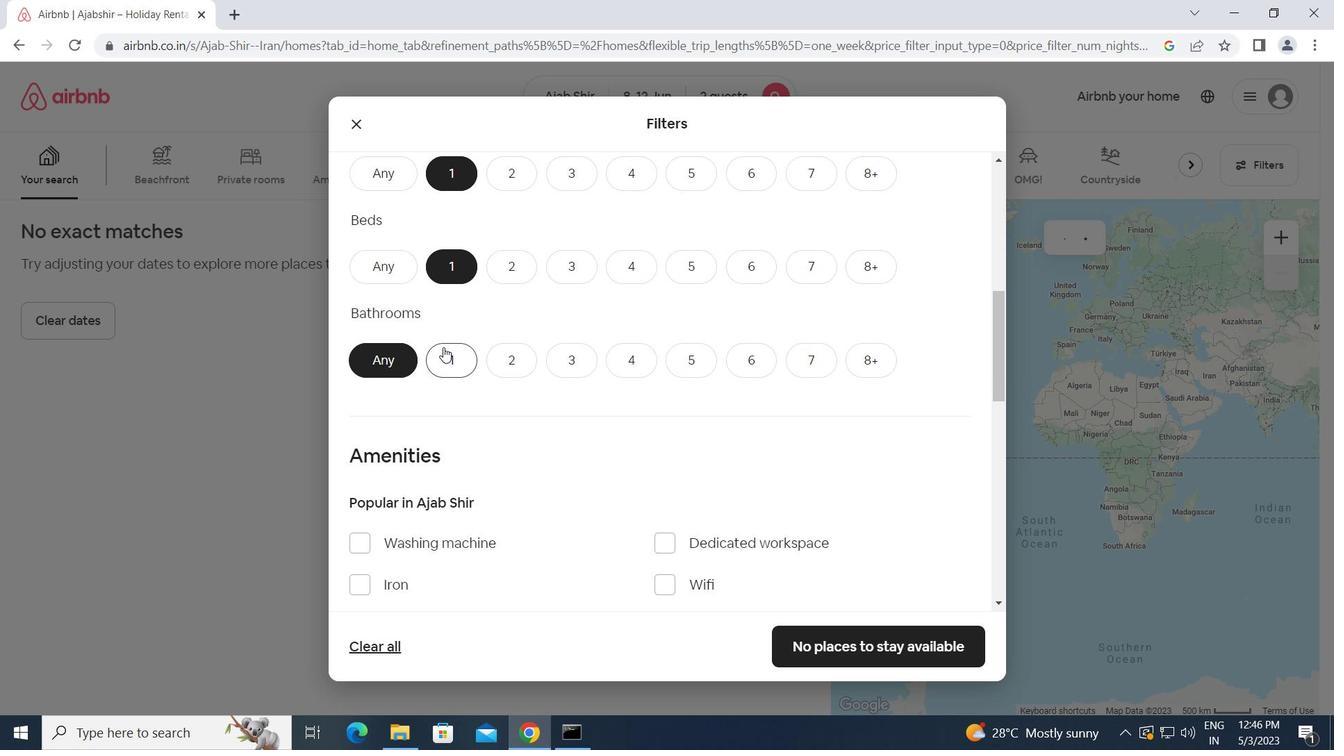 
Action: Mouse moved to (493, 368)
Screenshot: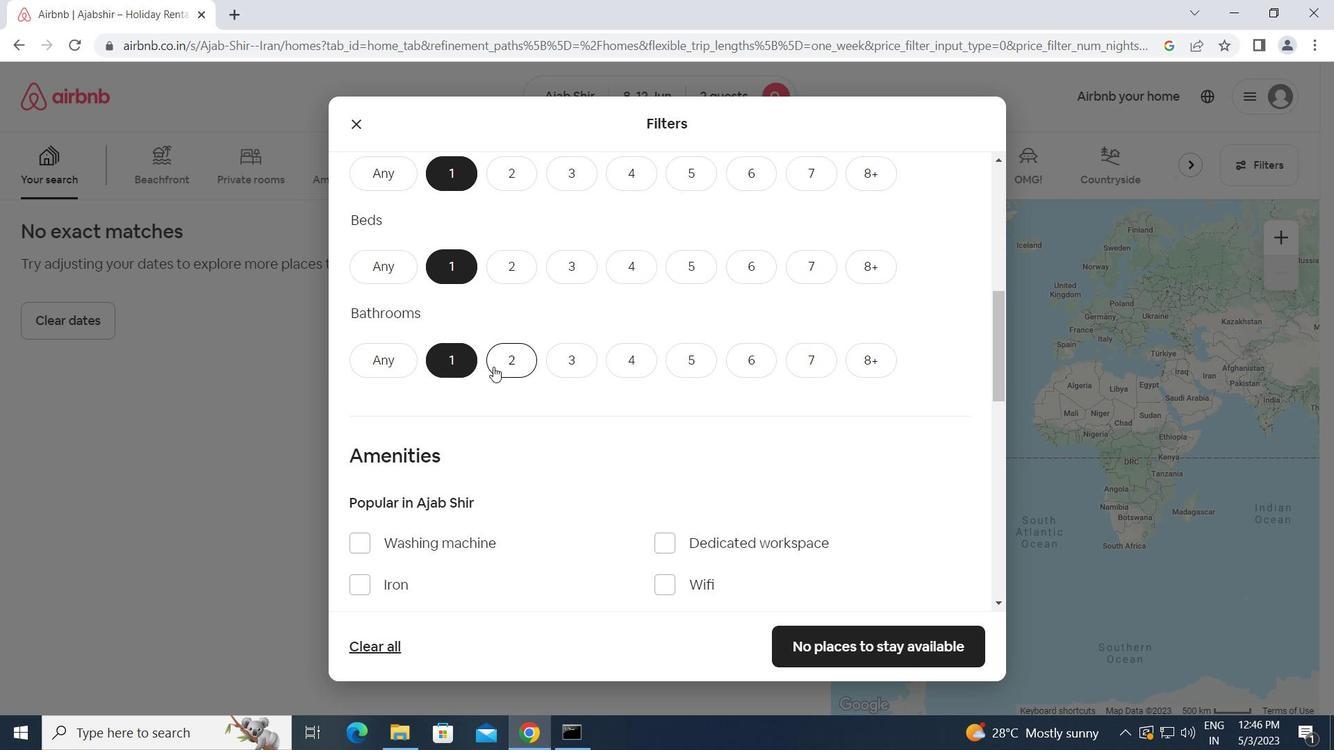 
Action: Mouse scrolled (493, 367) with delta (0, 0)
Screenshot: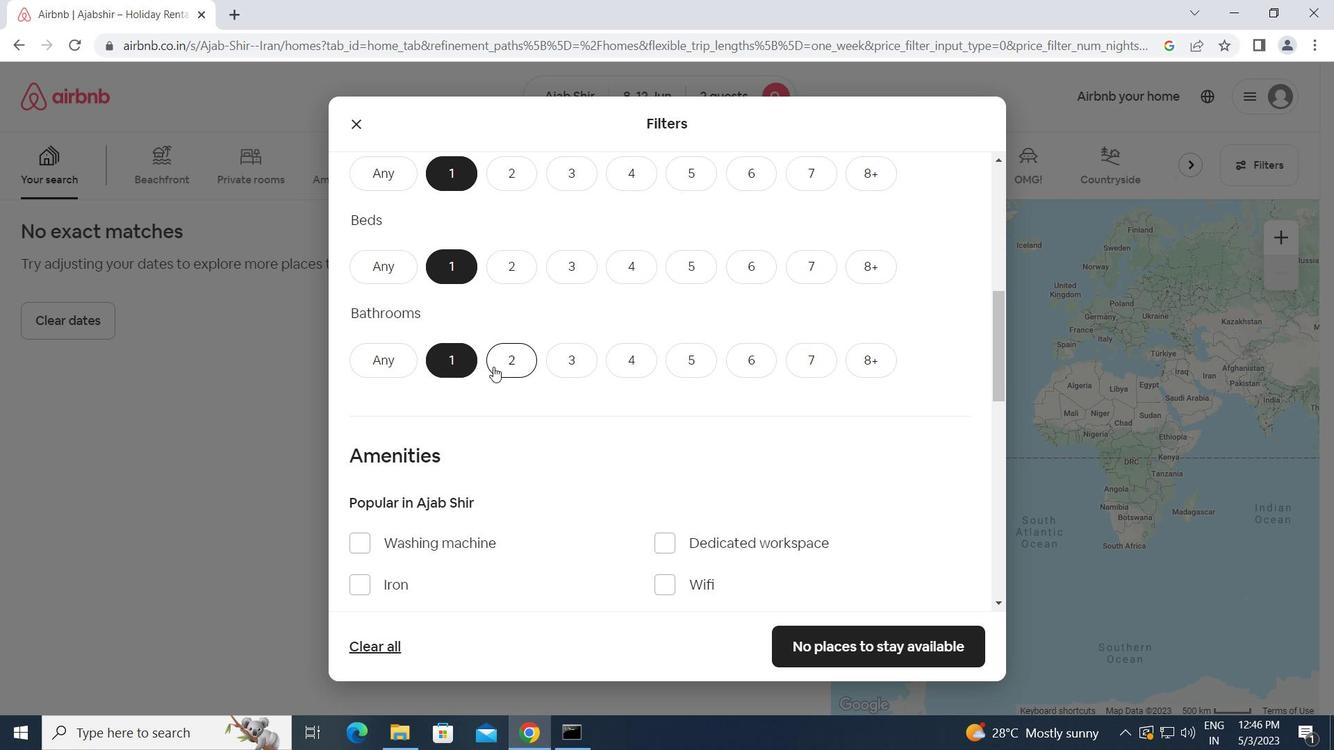 
Action: Mouse scrolled (493, 367) with delta (0, 0)
Screenshot: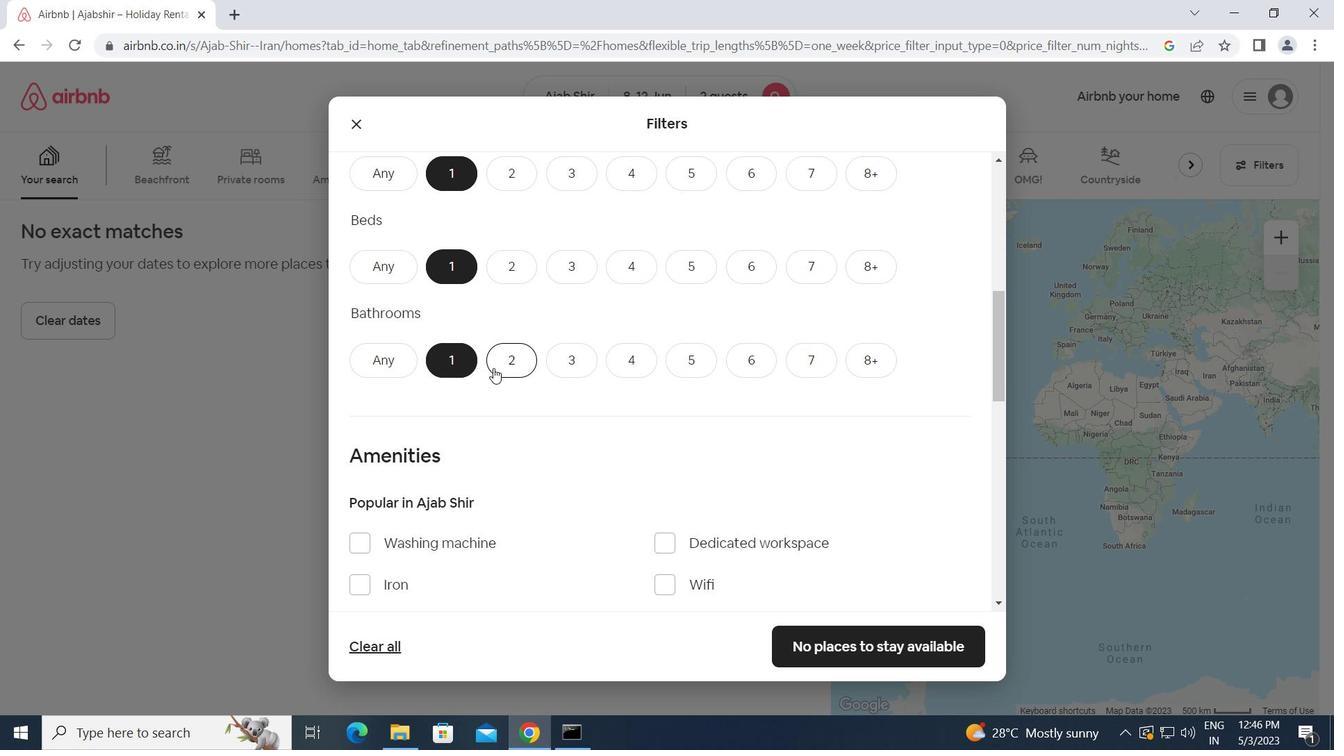 
Action: Mouse scrolled (493, 367) with delta (0, 0)
Screenshot: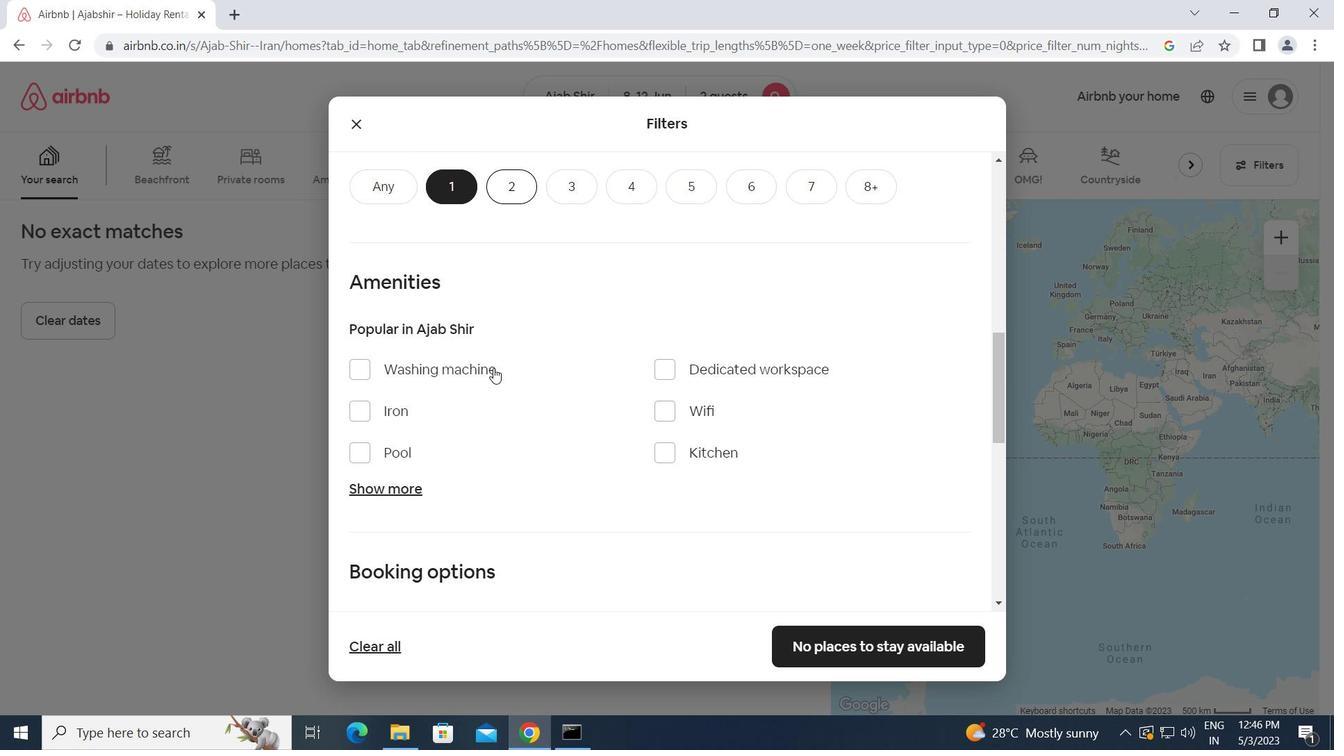 
Action: Mouse scrolled (493, 367) with delta (0, 0)
Screenshot: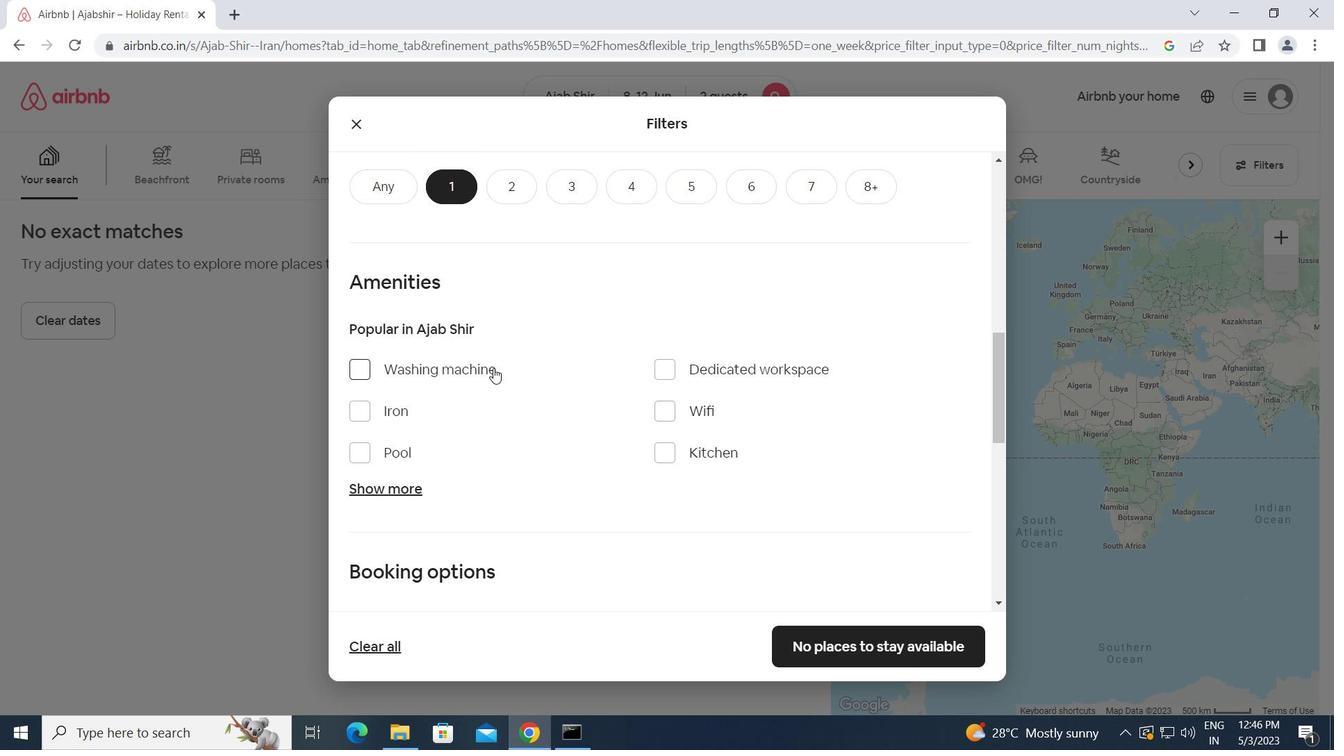 
Action: Mouse scrolled (493, 367) with delta (0, 0)
Screenshot: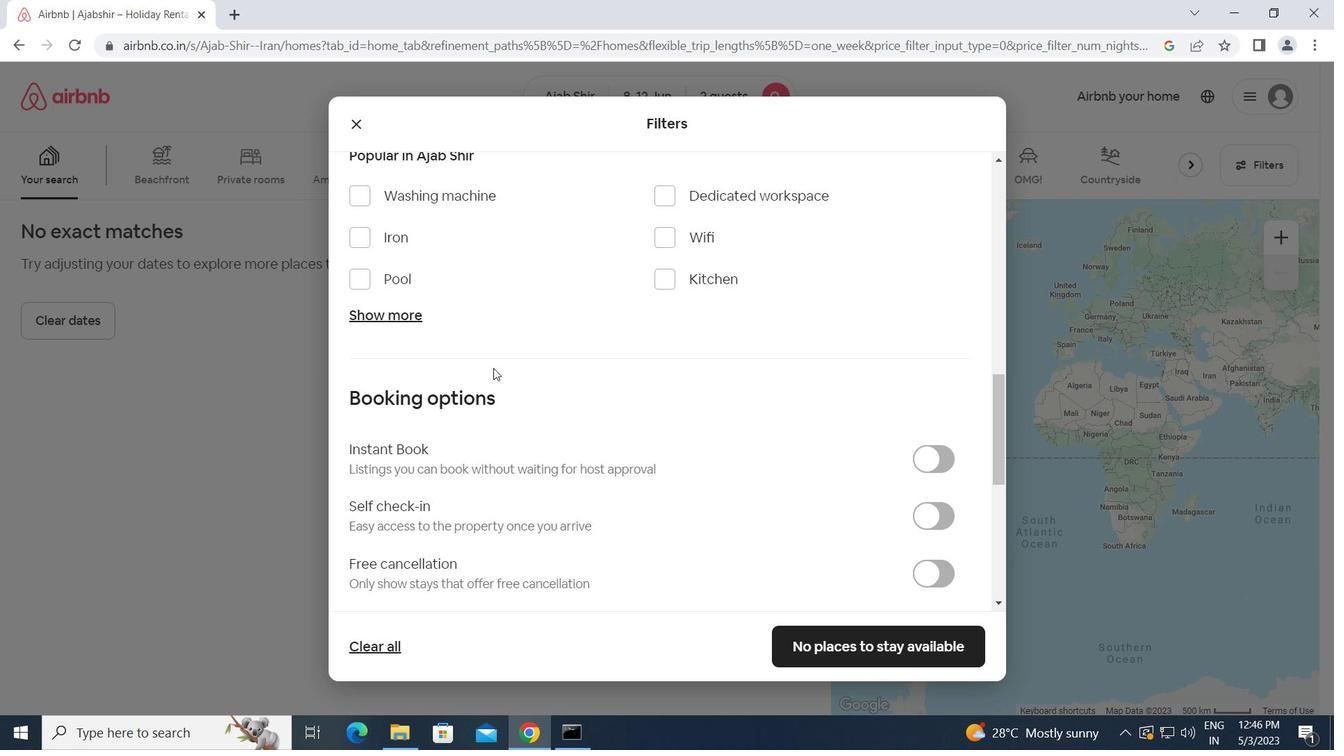 
Action: Mouse scrolled (493, 367) with delta (0, 0)
Screenshot: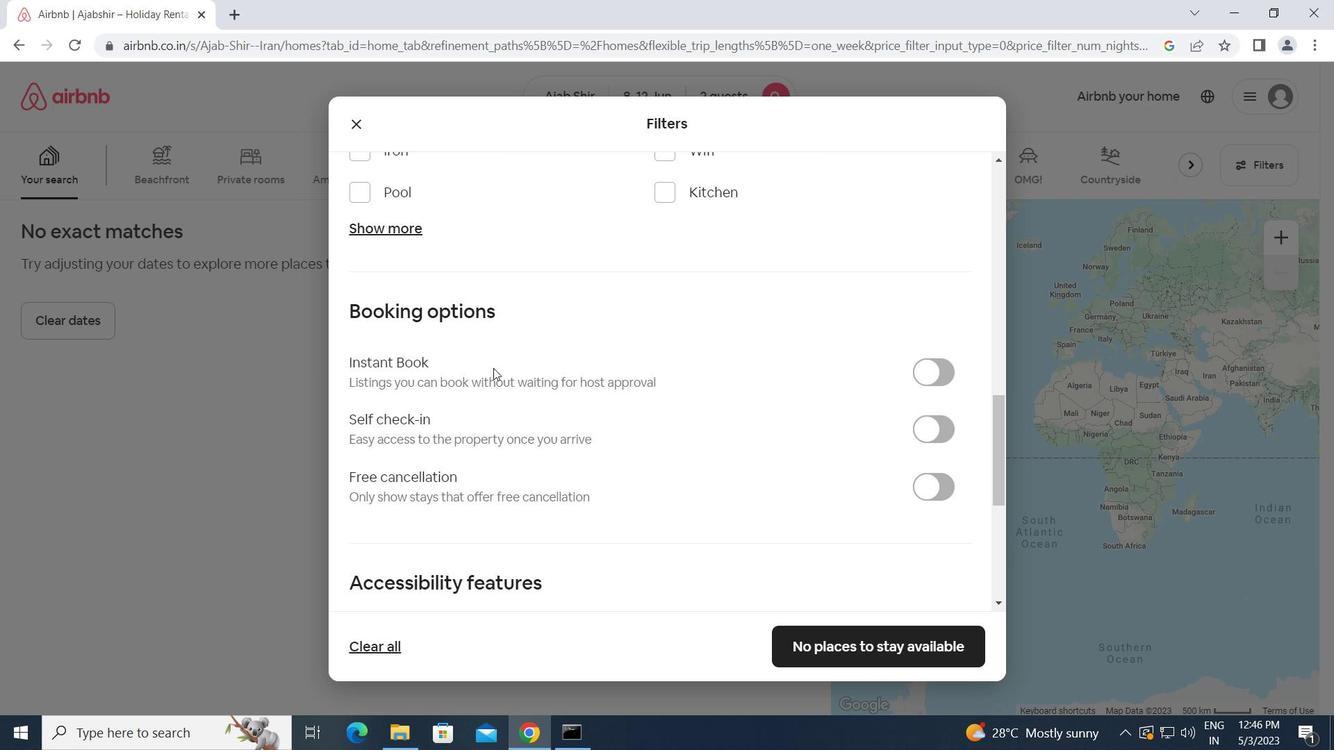 
Action: Mouse moved to (927, 339)
Screenshot: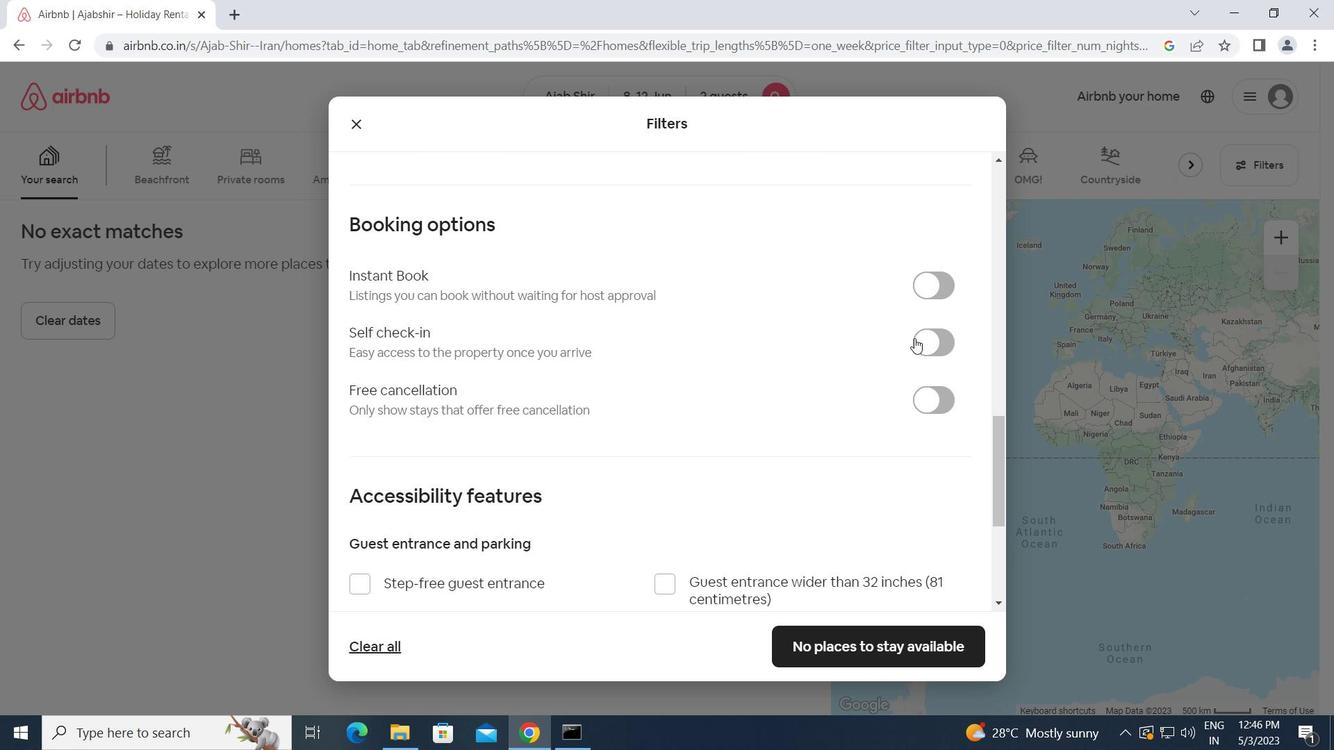 
Action: Mouse pressed left at (927, 339)
Screenshot: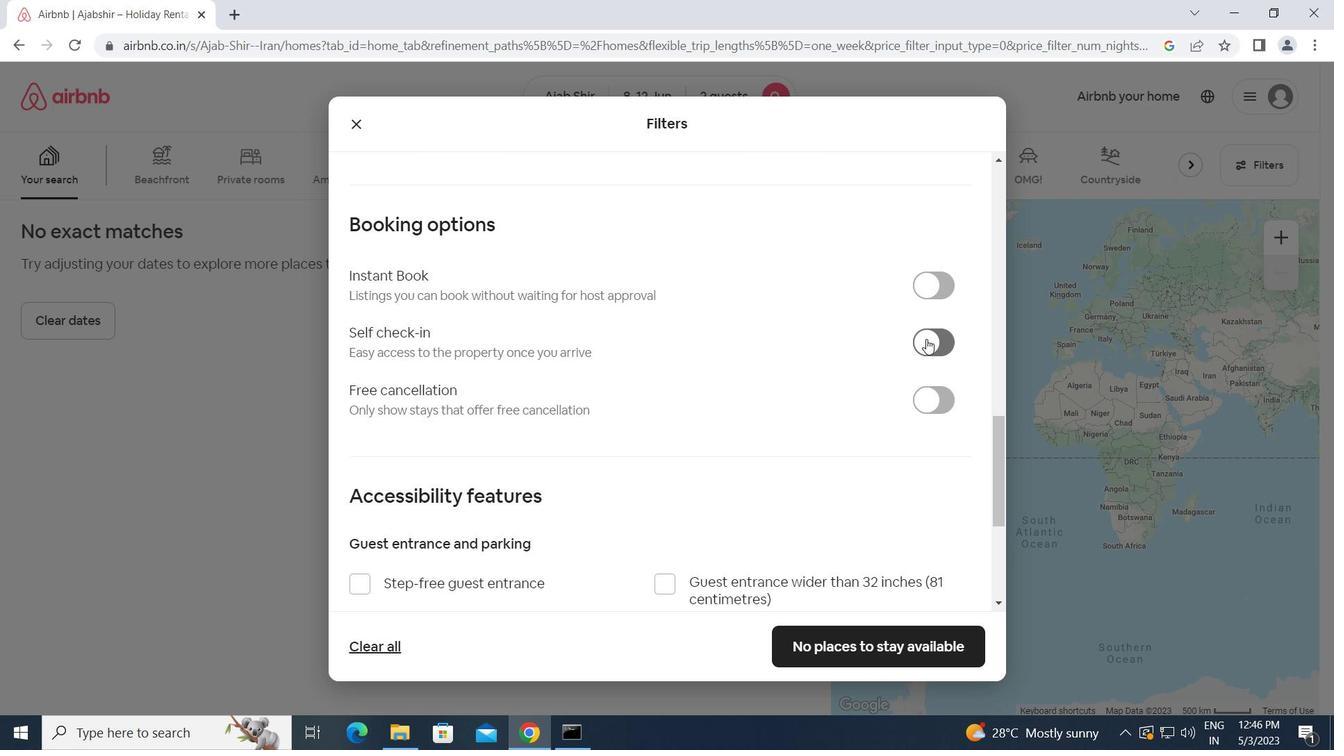 
Action: Mouse moved to (794, 401)
Screenshot: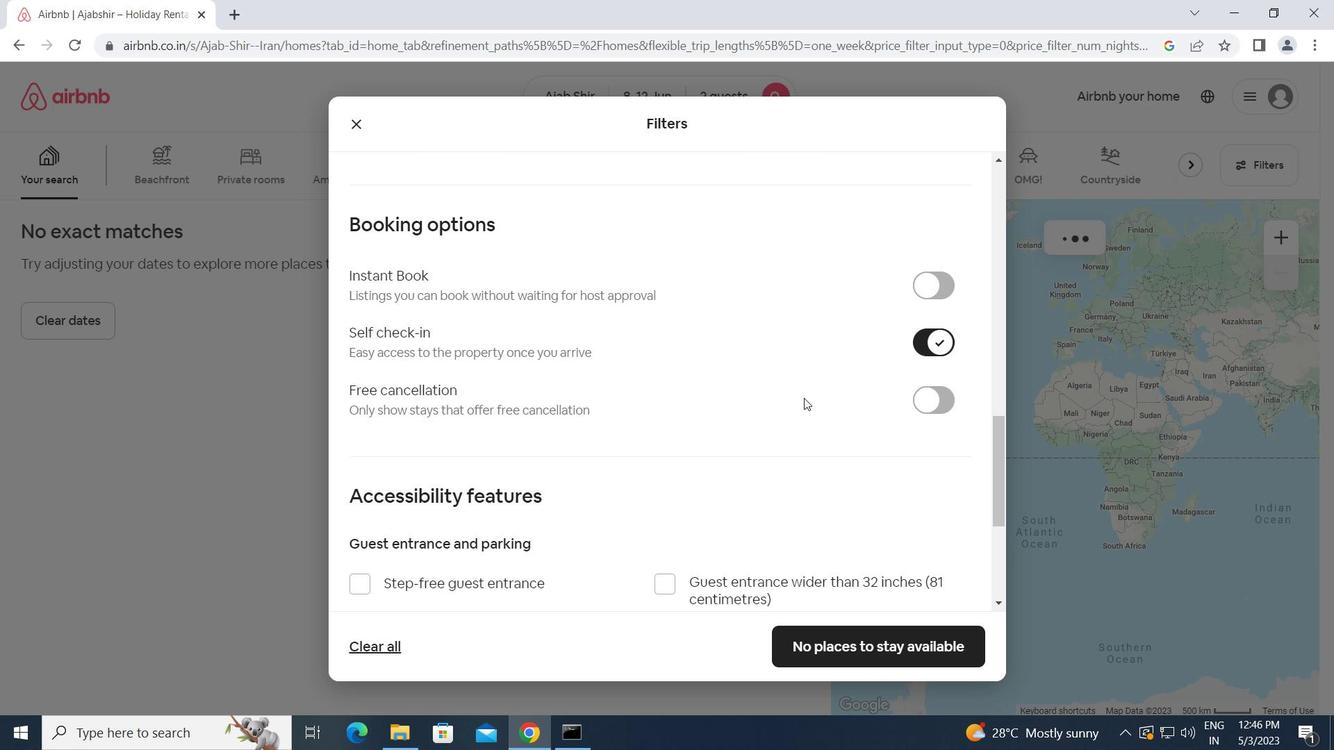 
Action: Mouse scrolled (794, 400) with delta (0, 0)
Screenshot: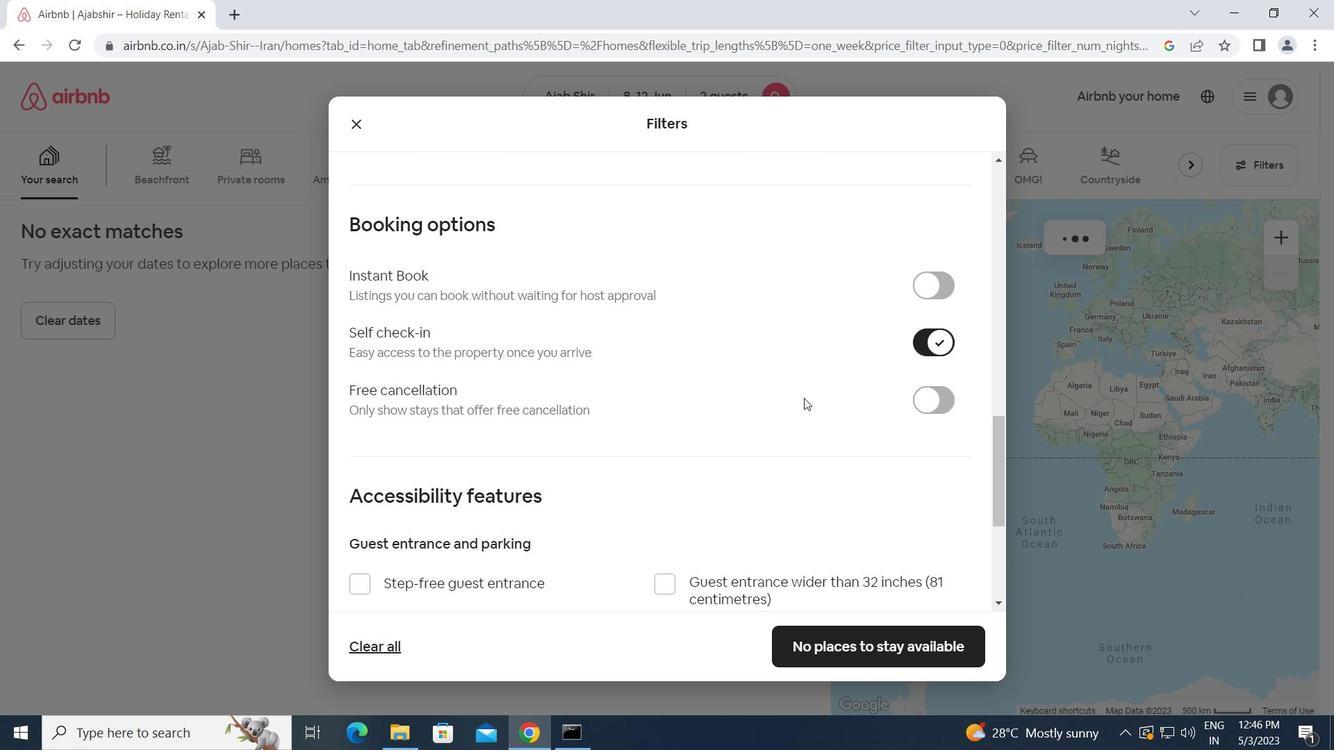 
Action: Mouse scrolled (794, 400) with delta (0, 0)
Screenshot: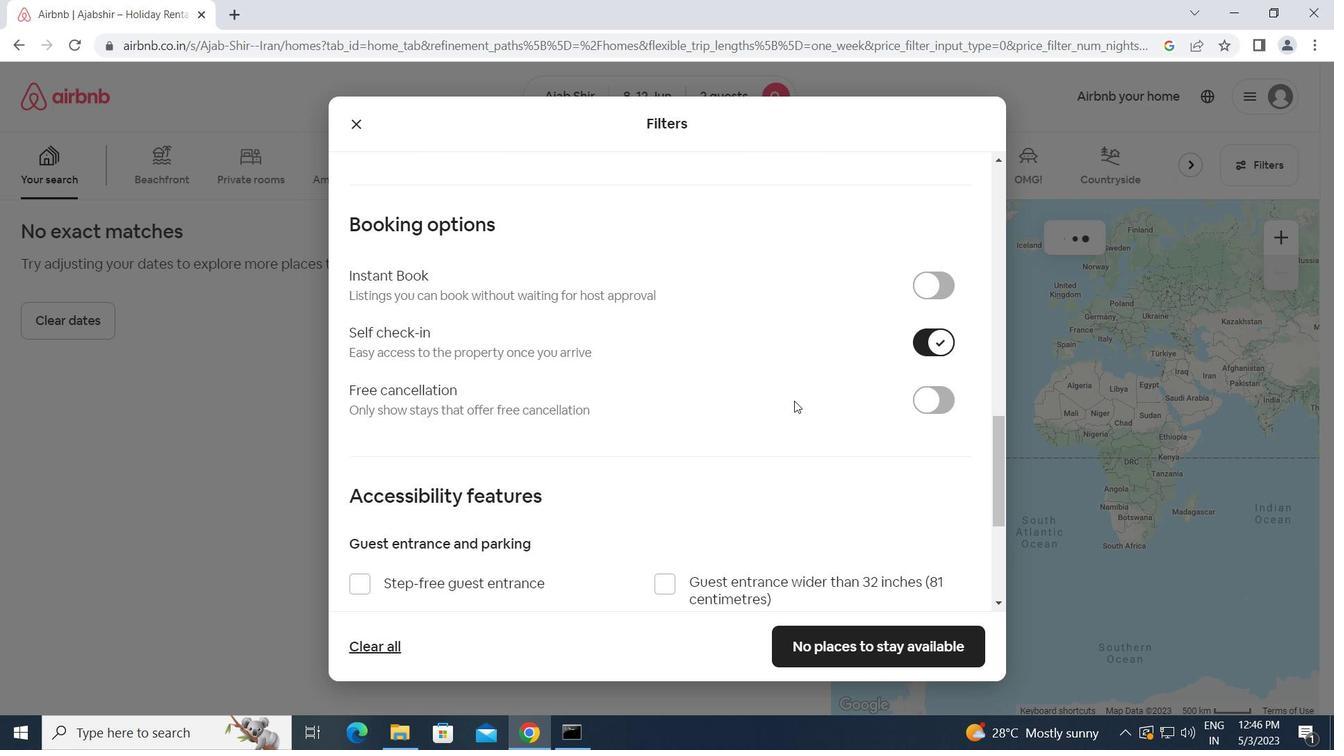 
Action: Mouse scrolled (794, 400) with delta (0, 0)
Screenshot: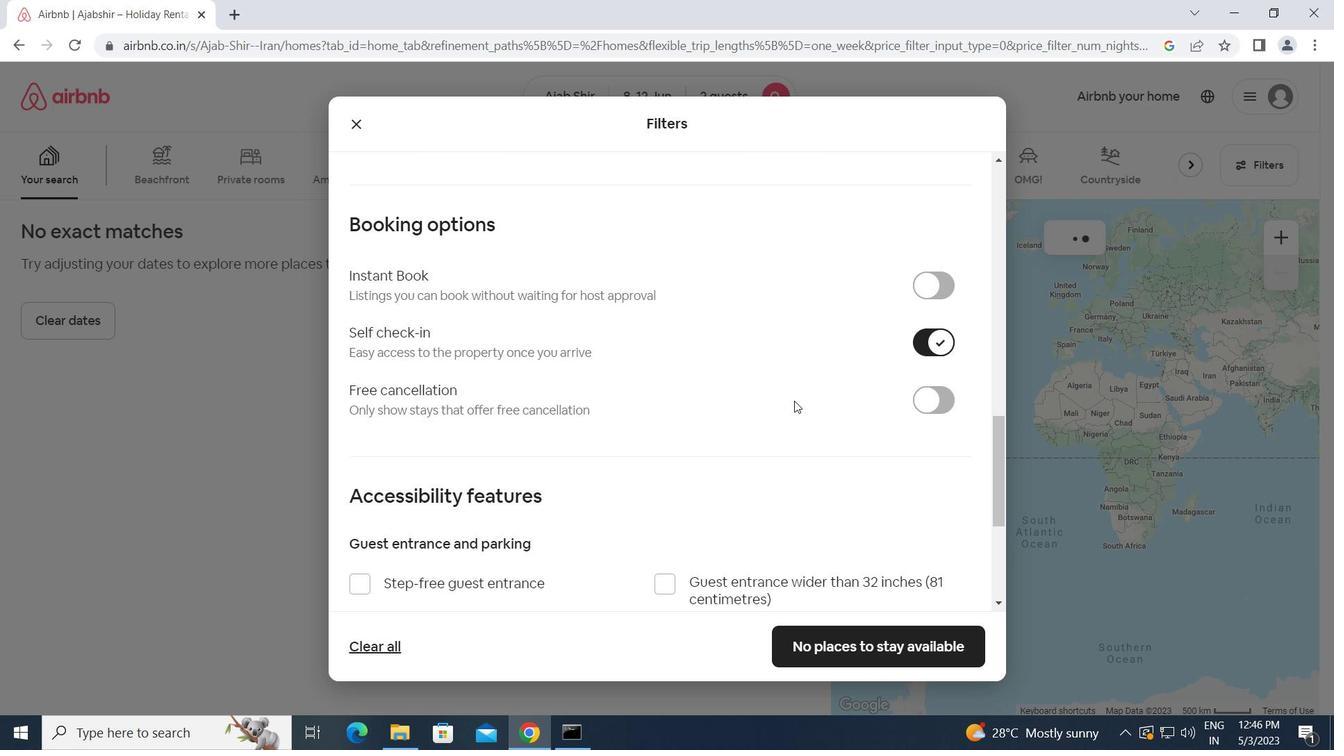 
Action: Mouse scrolled (794, 400) with delta (0, 0)
Screenshot: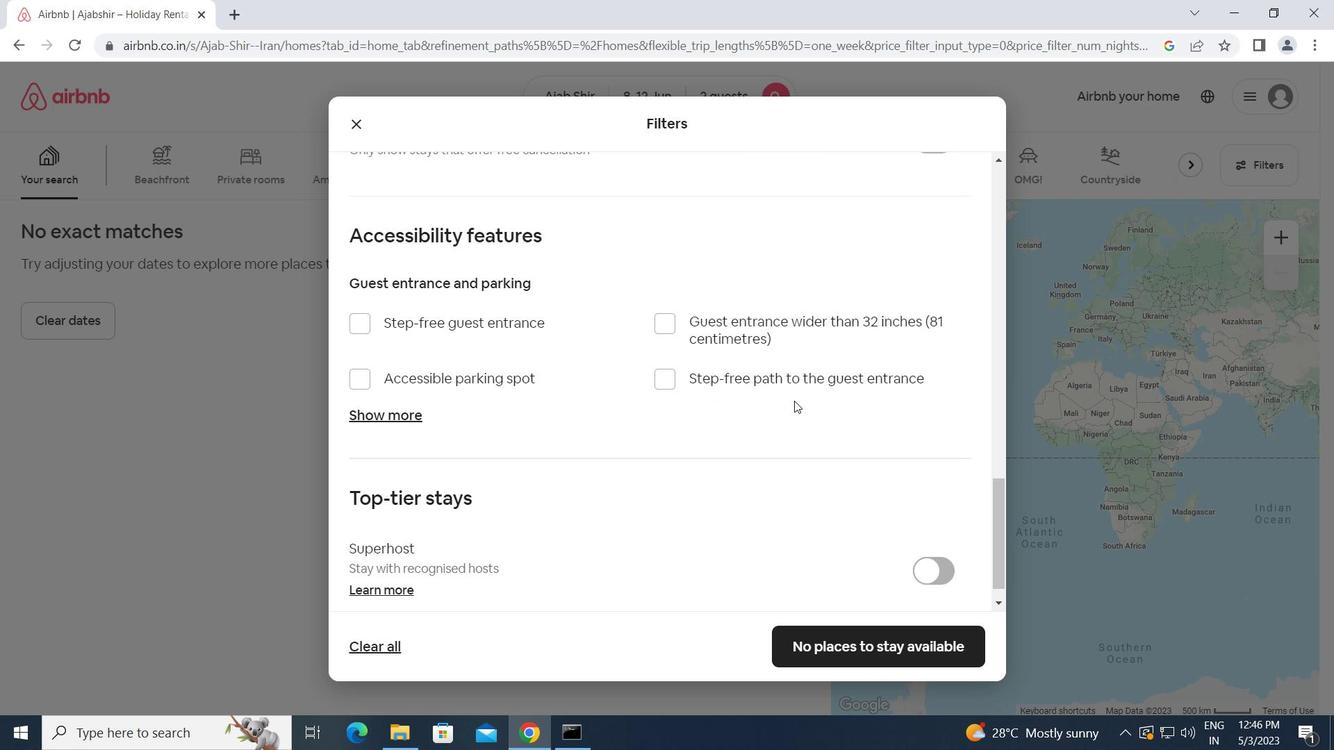 
Action: Mouse scrolled (794, 400) with delta (0, 0)
Screenshot: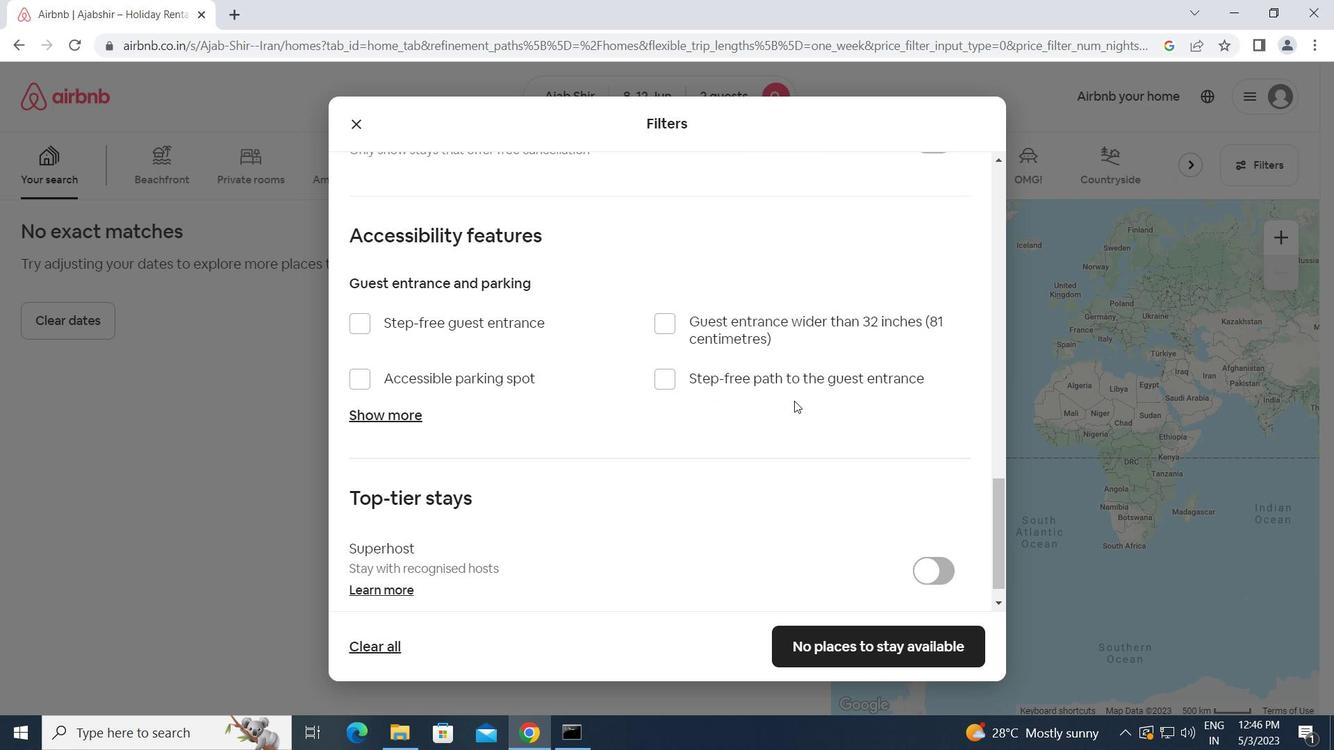 
Action: Mouse scrolled (794, 400) with delta (0, 0)
Screenshot: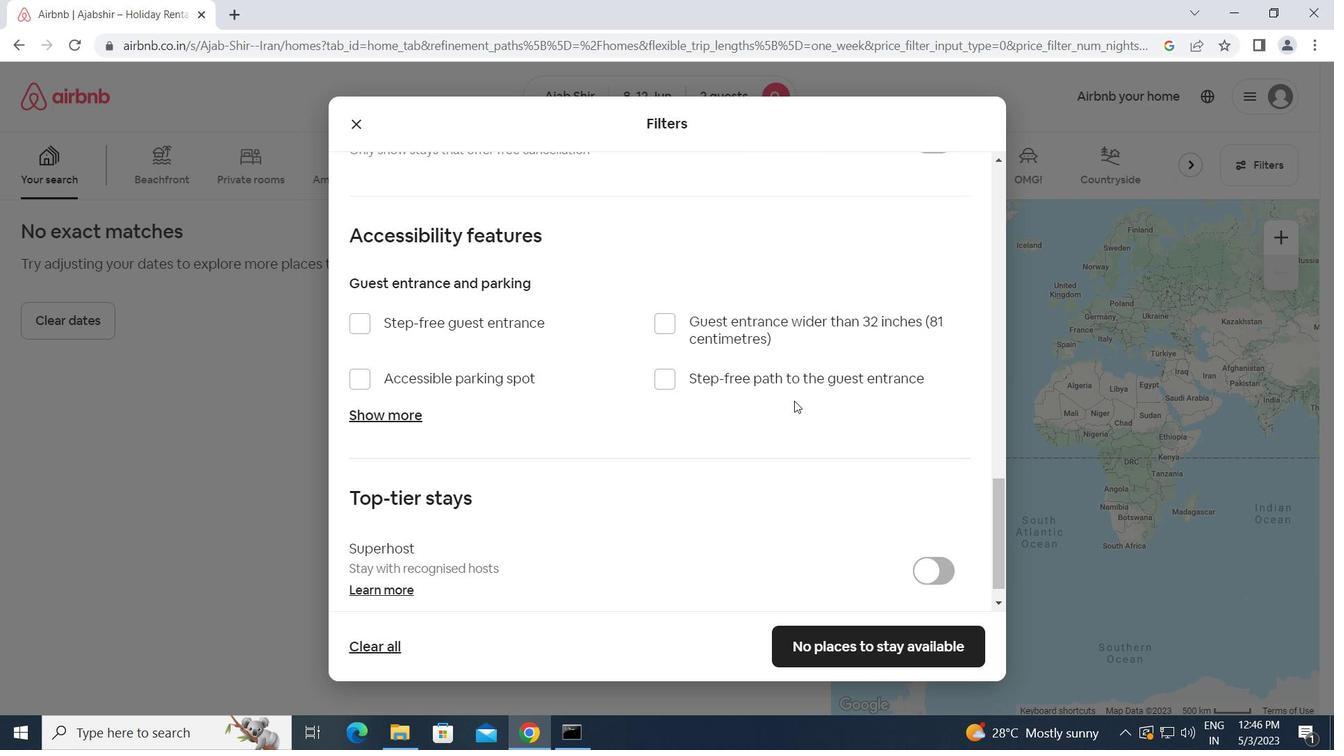 
Action: Mouse moved to (835, 637)
Screenshot: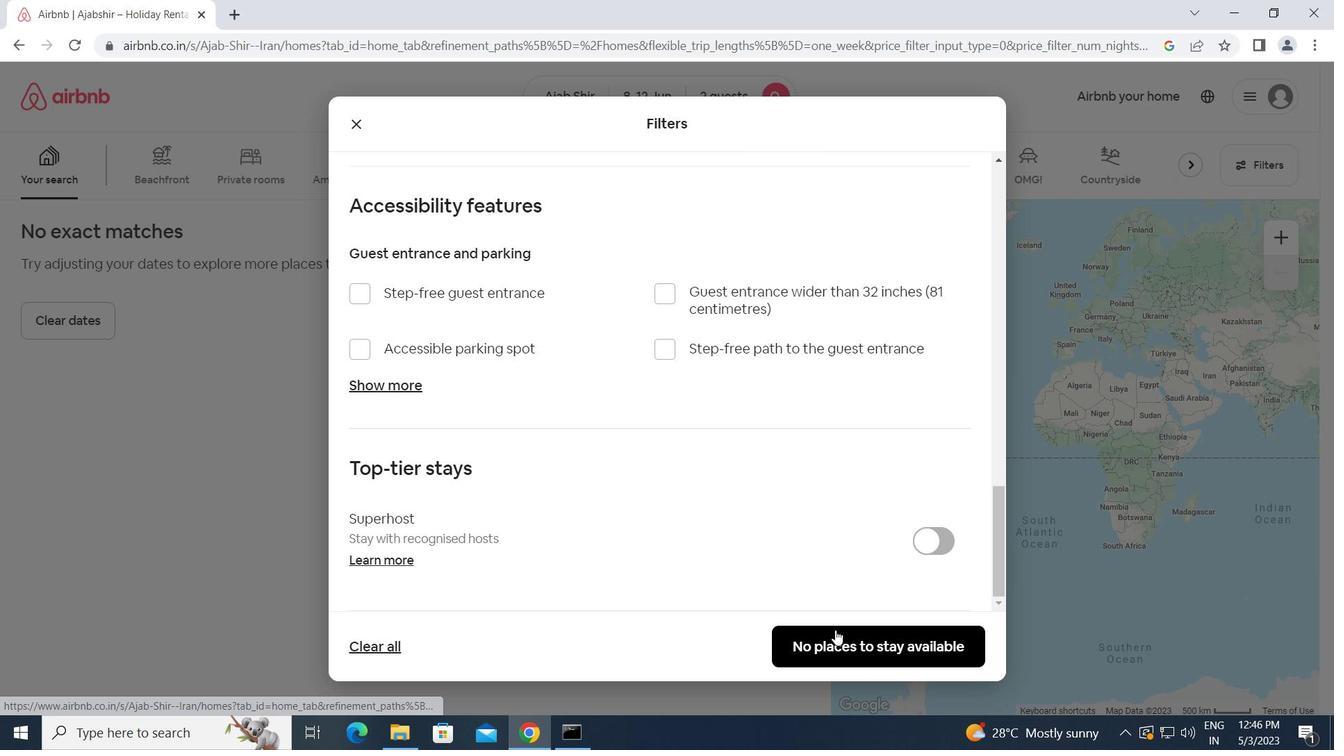 
Action: Mouse pressed left at (835, 637)
Screenshot: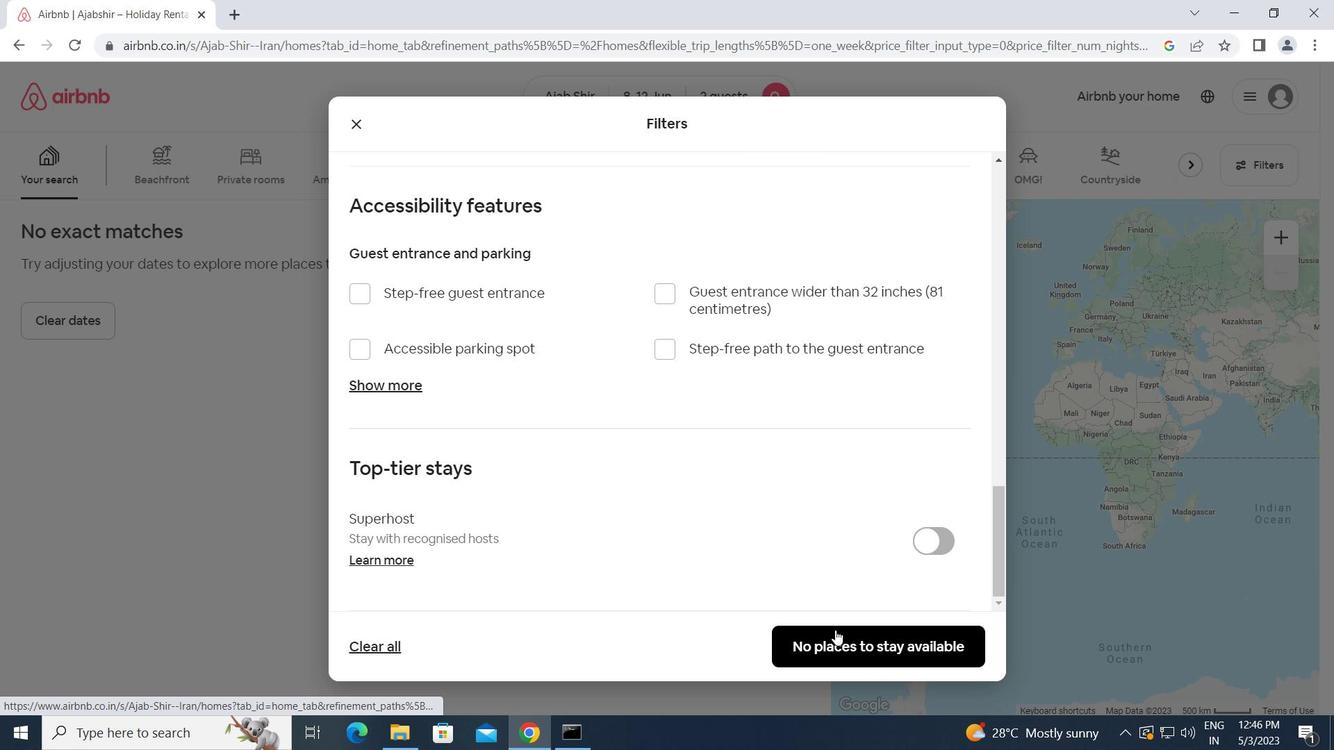 
Action: Mouse moved to (834, 635)
Screenshot: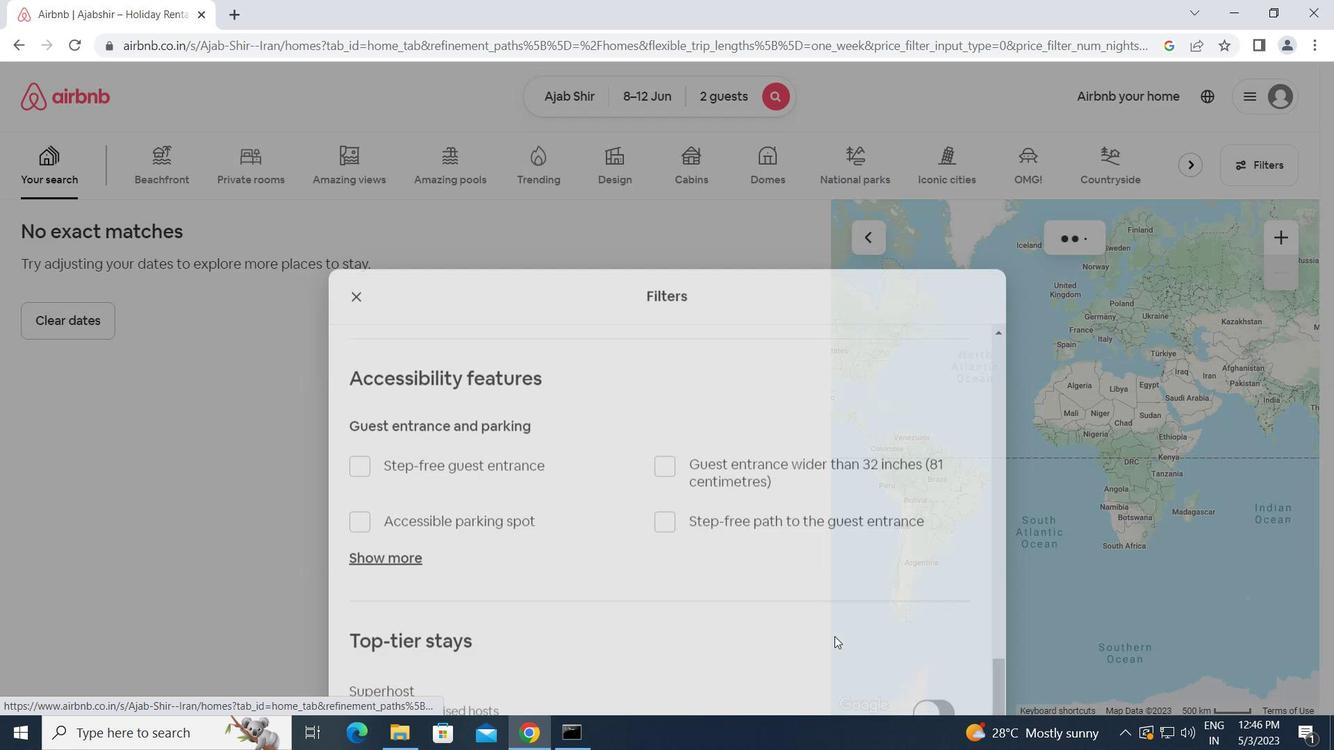 
